 Task: Experiment with the "Reverb" effect creatively to simulate a distant spaceship engine.
Action: Mouse moved to (87, 15)
Screenshot: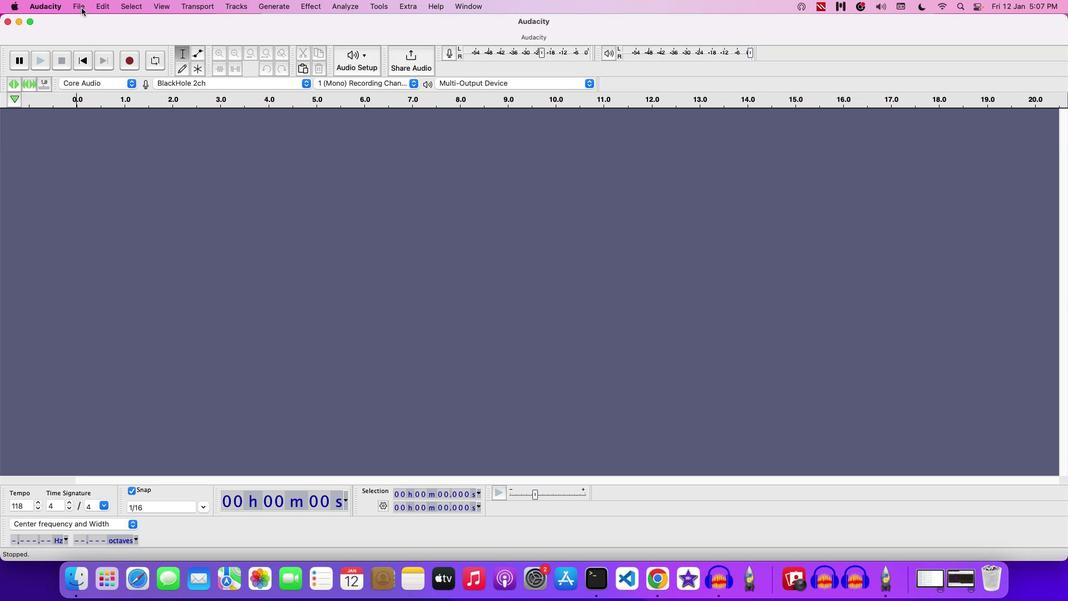
Action: Mouse pressed left at (87, 15)
Screenshot: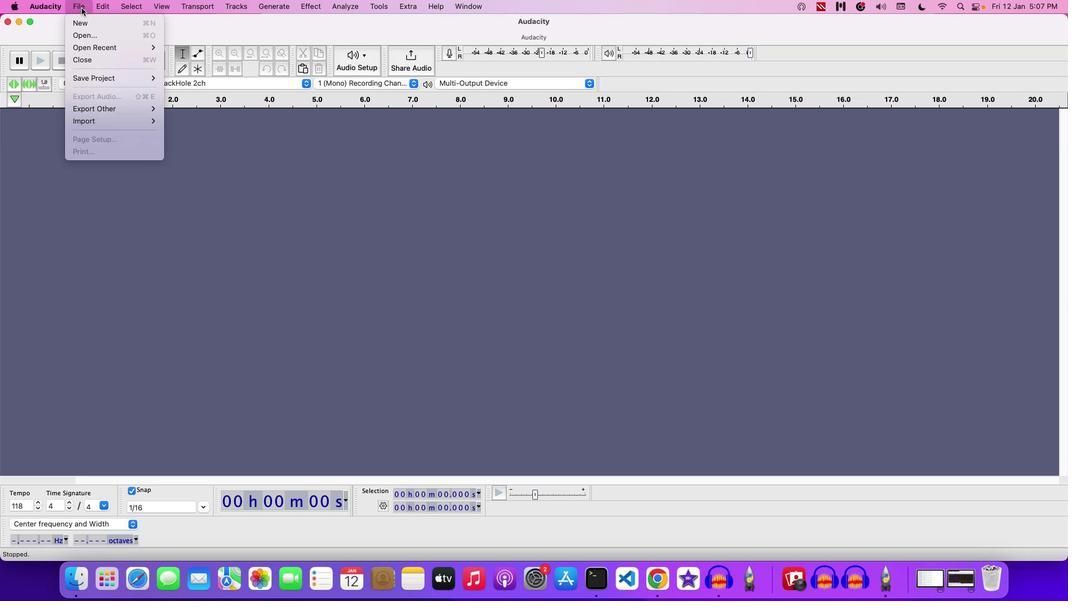 
Action: Mouse moved to (107, 45)
Screenshot: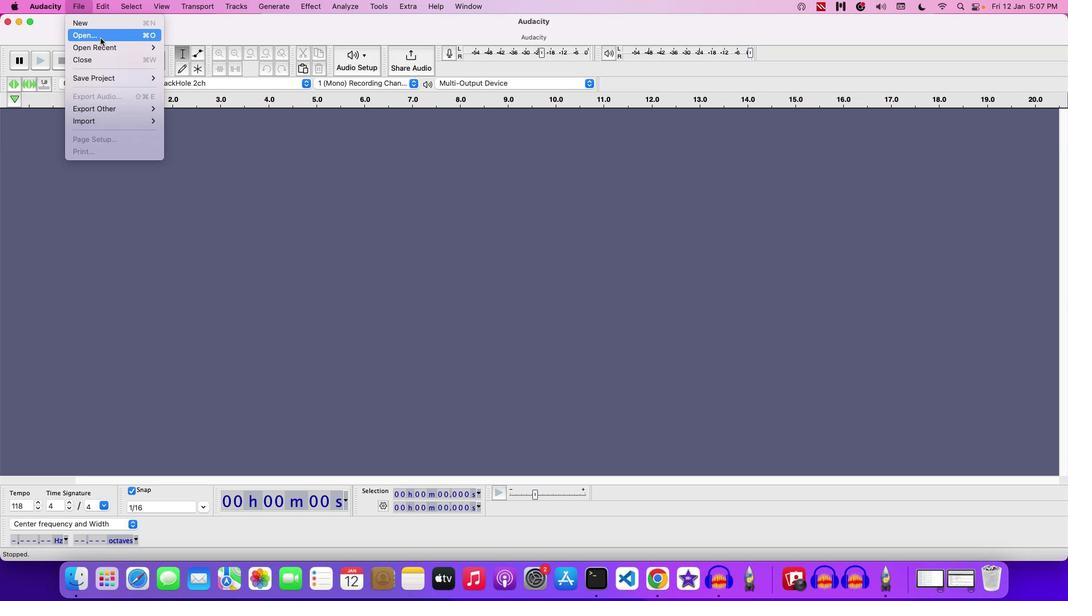 
Action: Mouse pressed left at (107, 45)
Screenshot: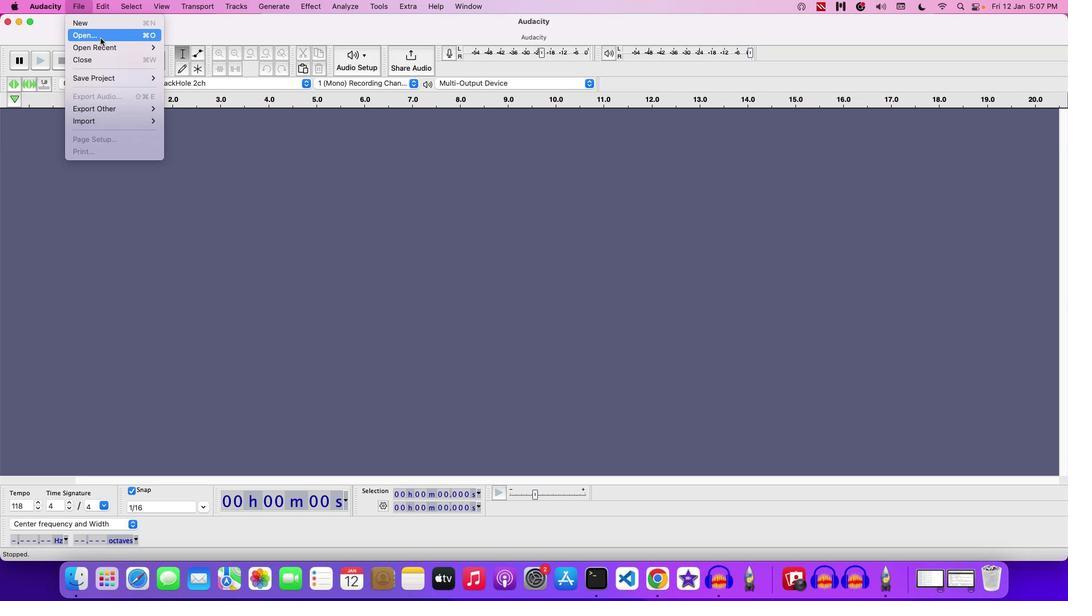 
Action: Mouse moved to (686, 323)
Screenshot: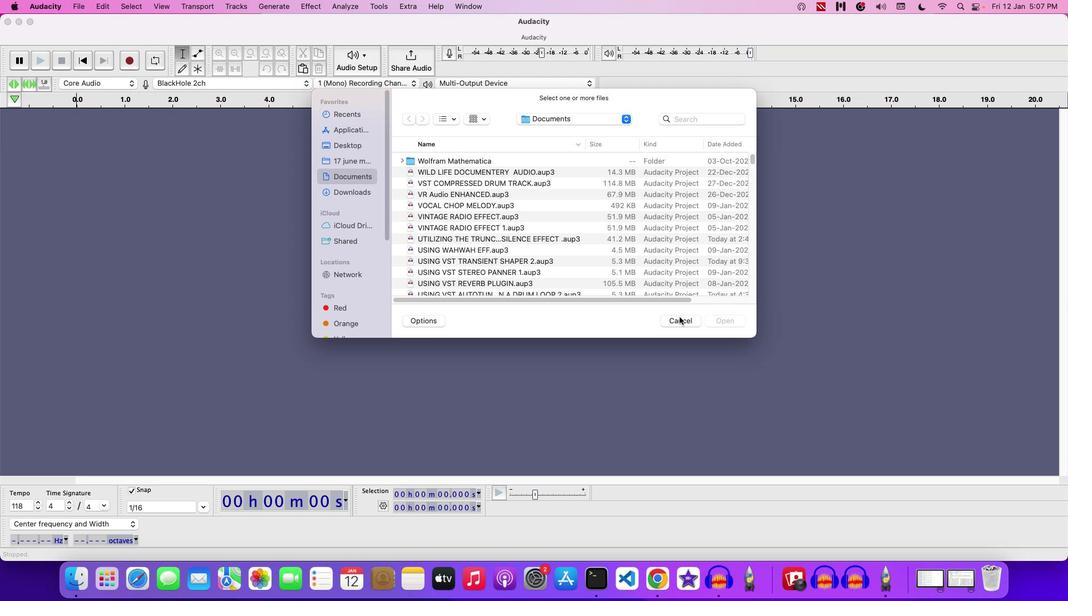 
Action: Mouse pressed left at (686, 323)
Screenshot: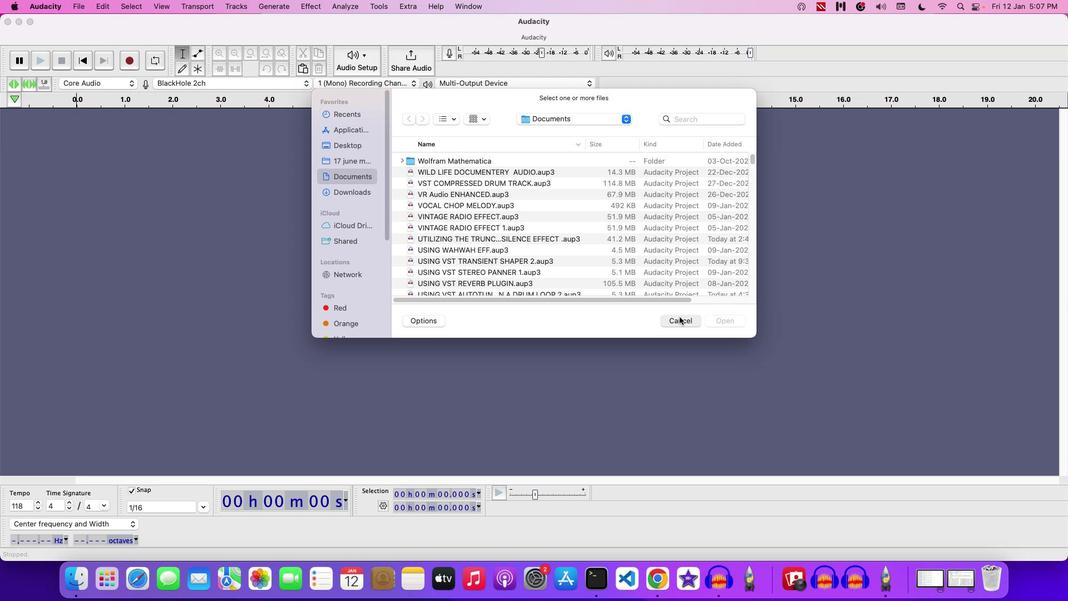 
Action: Mouse moved to (317, 12)
Screenshot: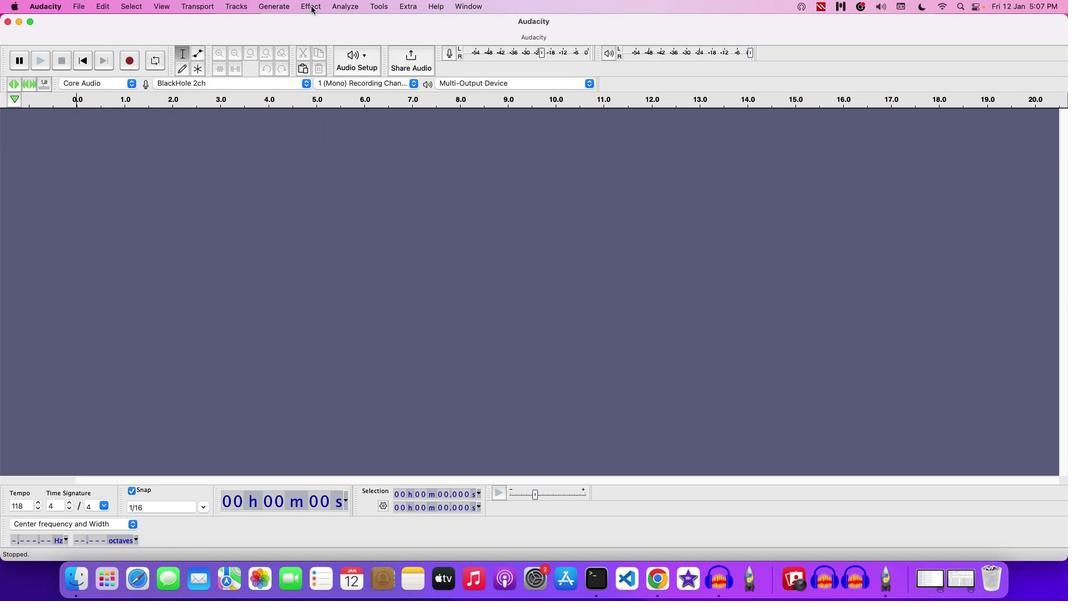 
Action: Mouse pressed left at (317, 12)
Screenshot: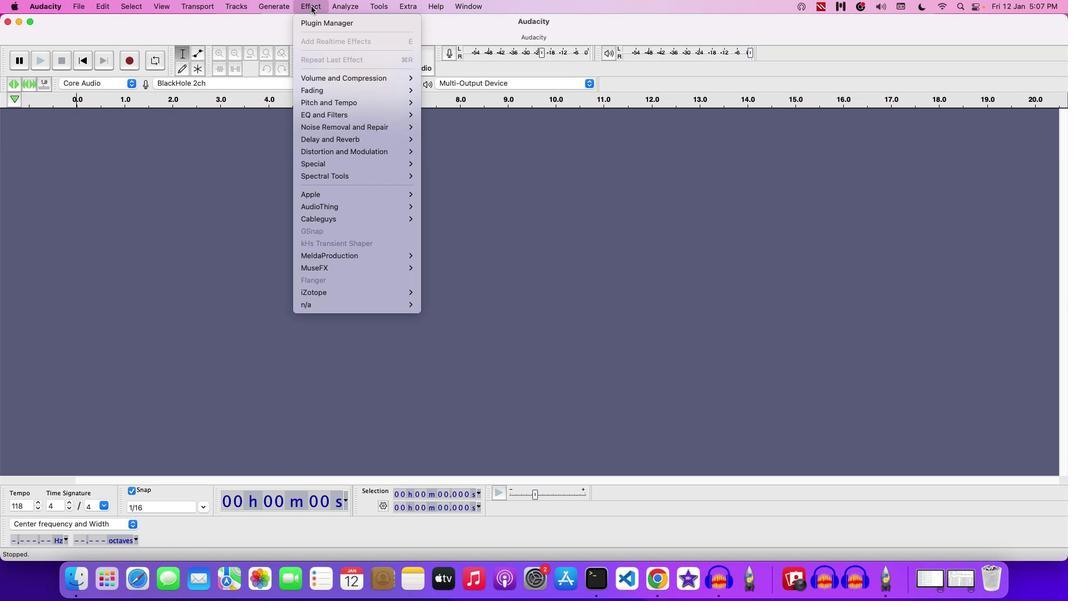 
Action: Mouse moved to (290, 75)
Screenshot: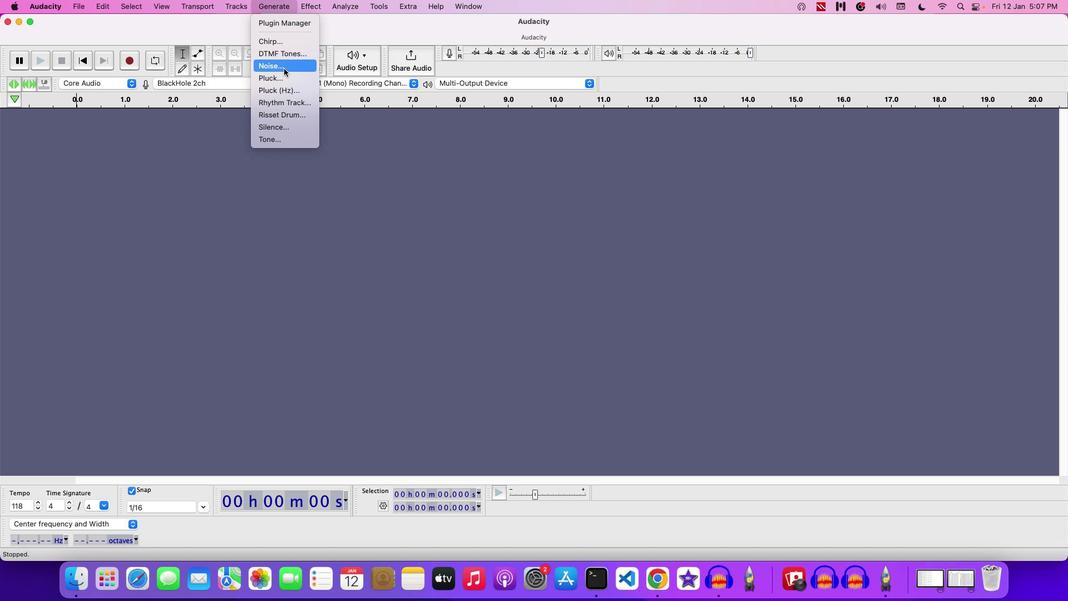 
Action: Mouse pressed left at (290, 75)
Screenshot: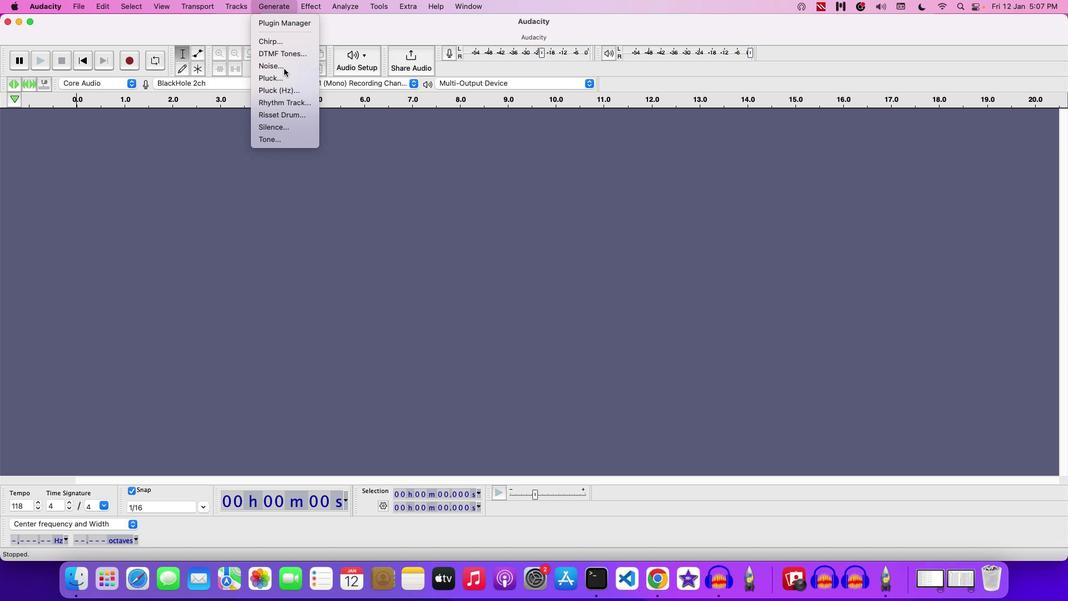 
Action: Mouse moved to (565, 292)
Screenshot: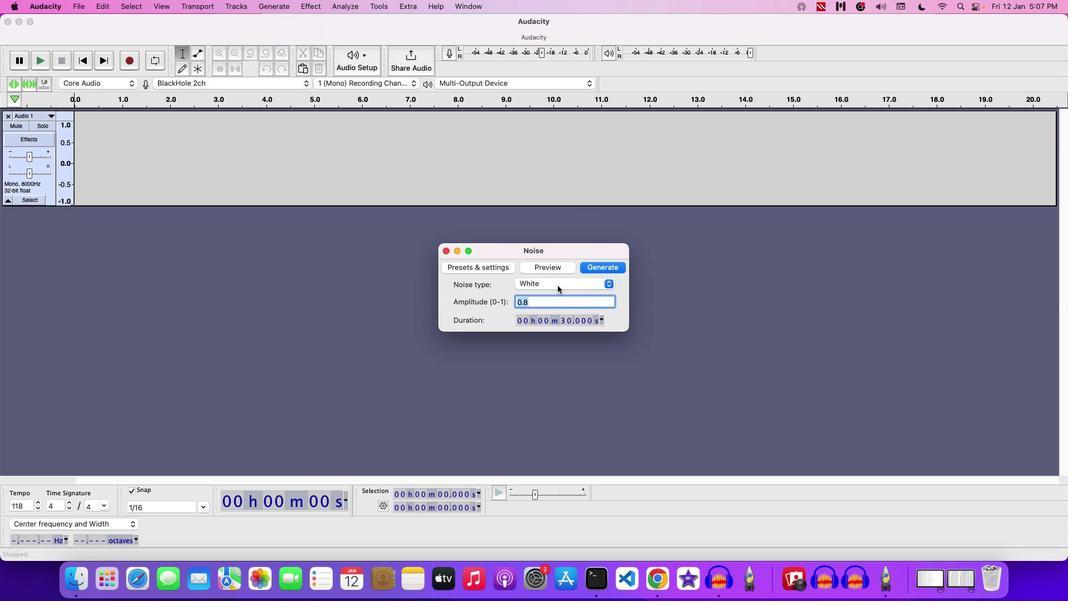 
Action: Mouse pressed left at (565, 292)
Screenshot: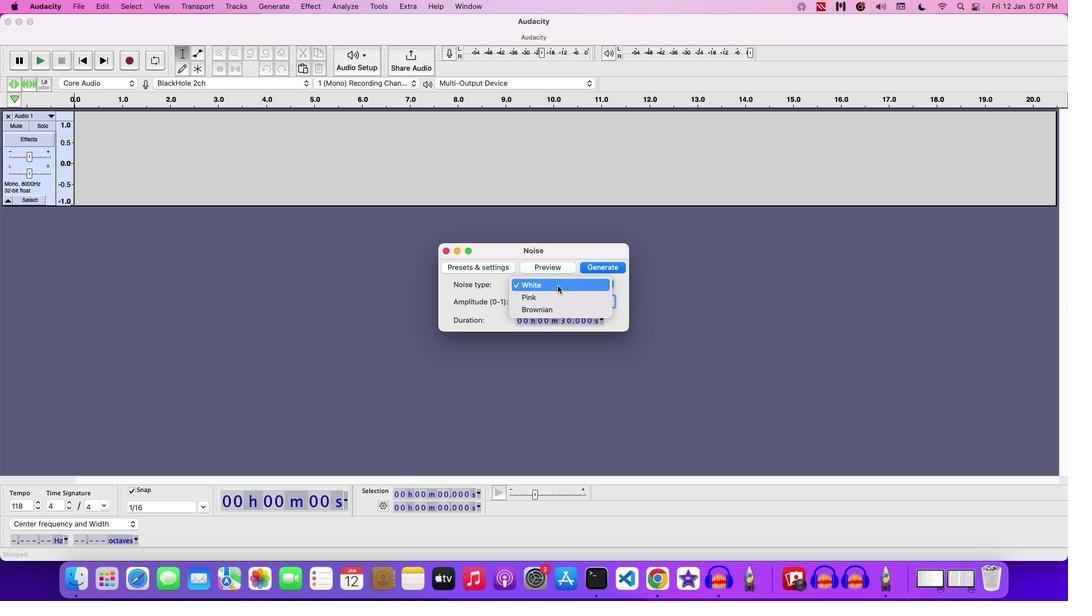 
Action: Mouse moved to (563, 313)
Screenshot: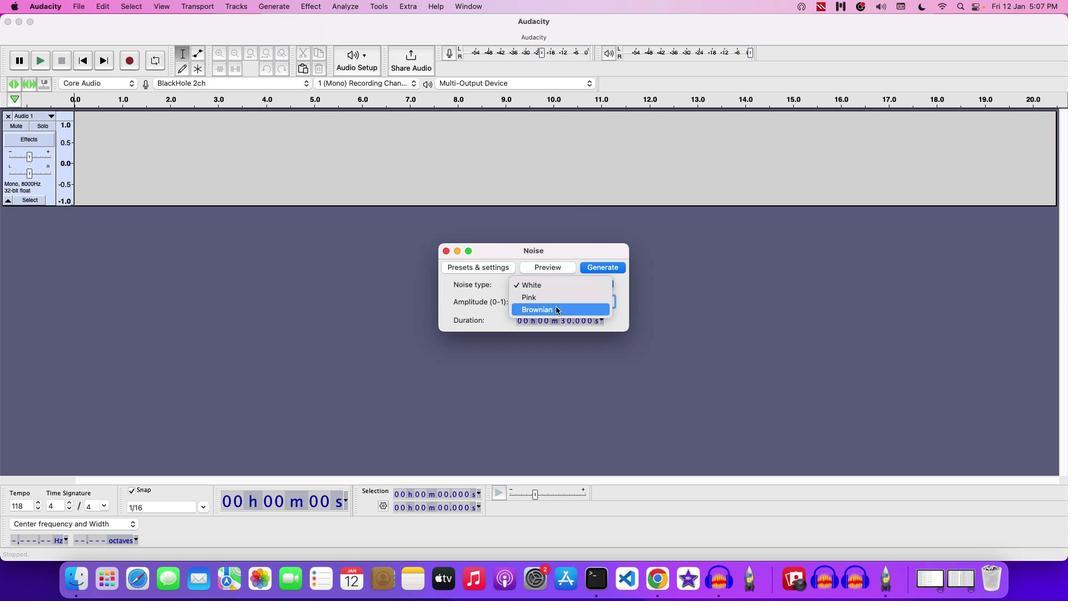
Action: Mouse pressed left at (563, 313)
Screenshot: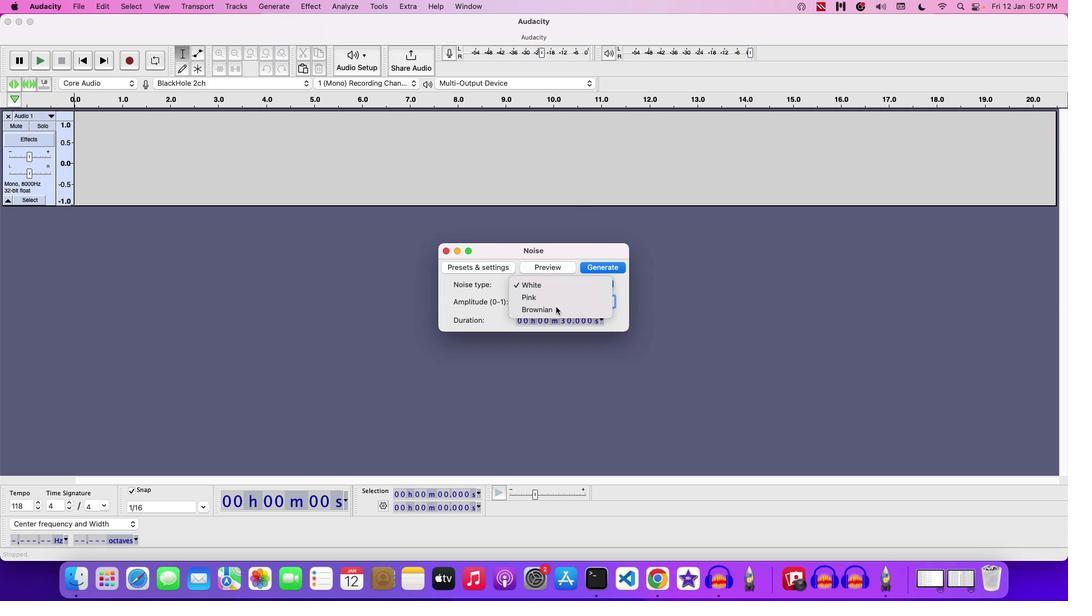 
Action: Mouse moved to (599, 276)
Screenshot: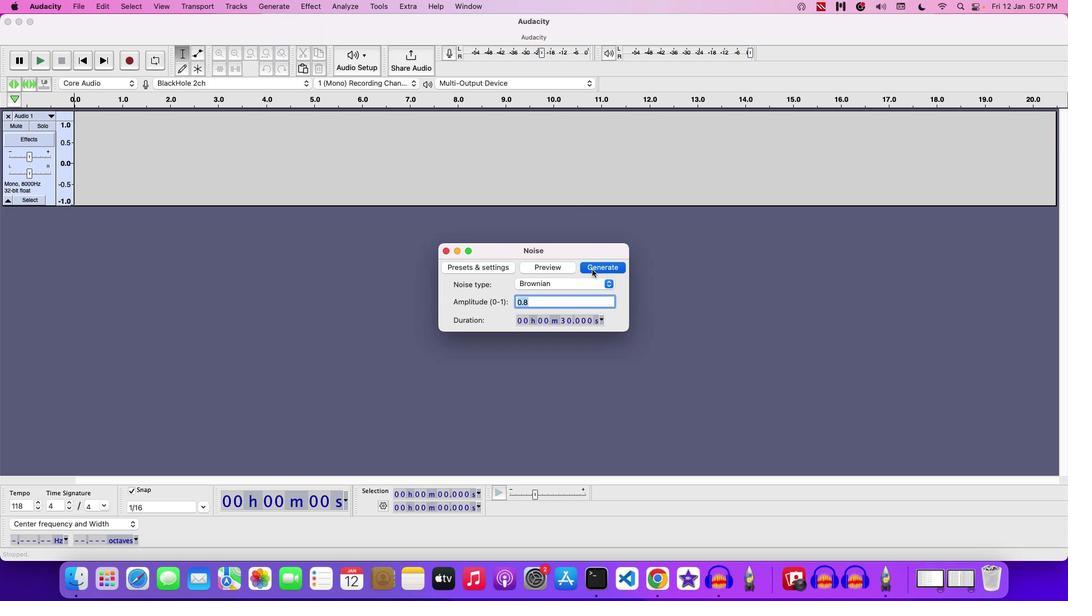 
Action: Mouse pressed left at (599, 276)
Screenshot: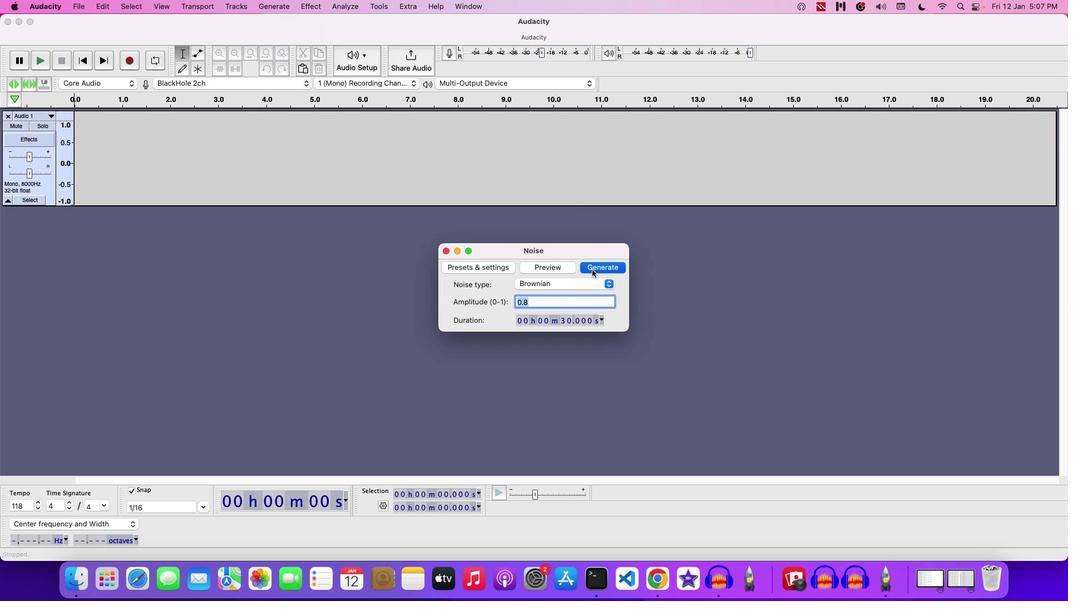 
Action: Mouse moved to (348, 252)
Screenshot: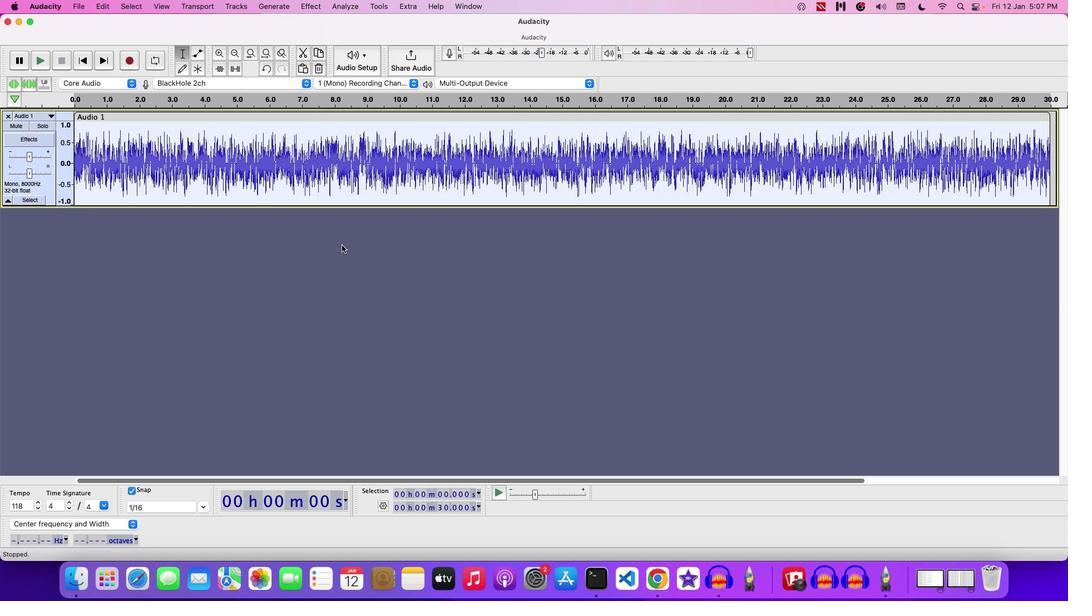
Action: Key pressed Key.space
Screenshot: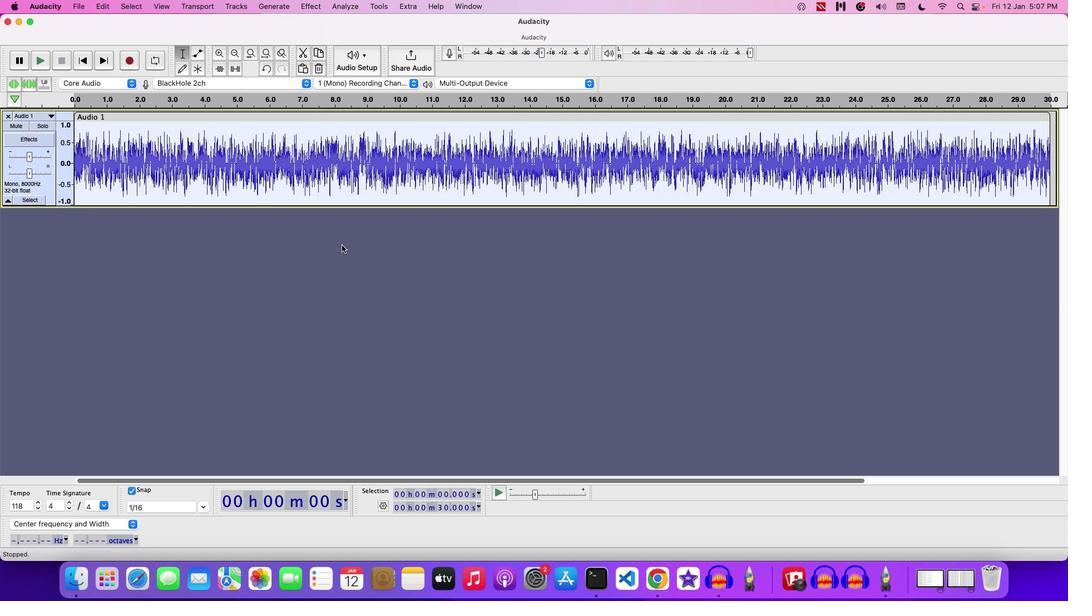 
Action: Mouse moved to (37, 163)
Screenshot: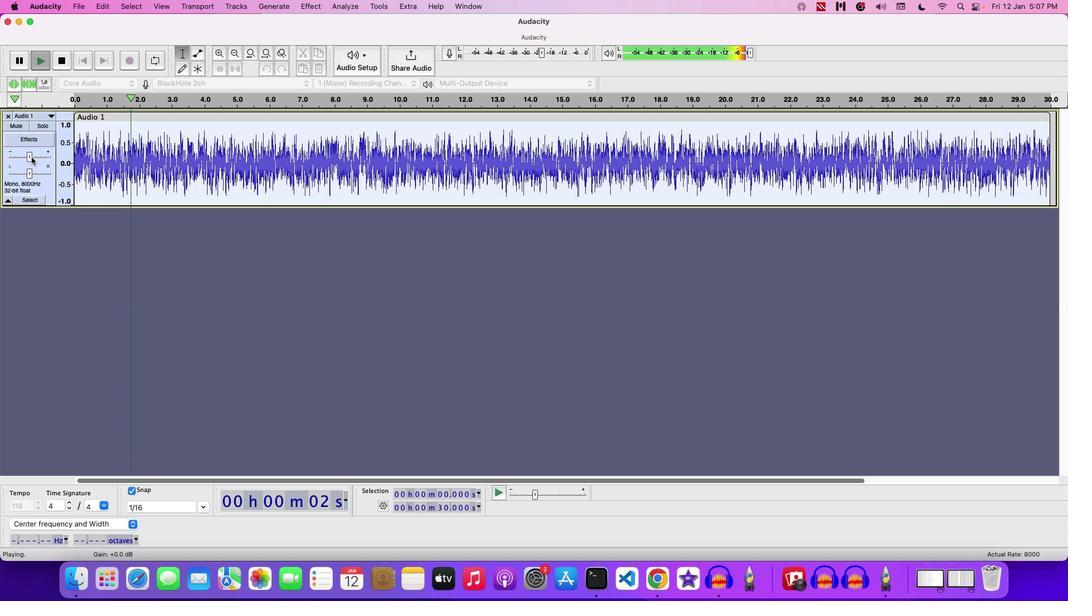 
Action: Mouse pressed left at (37, 163)
Screenshot: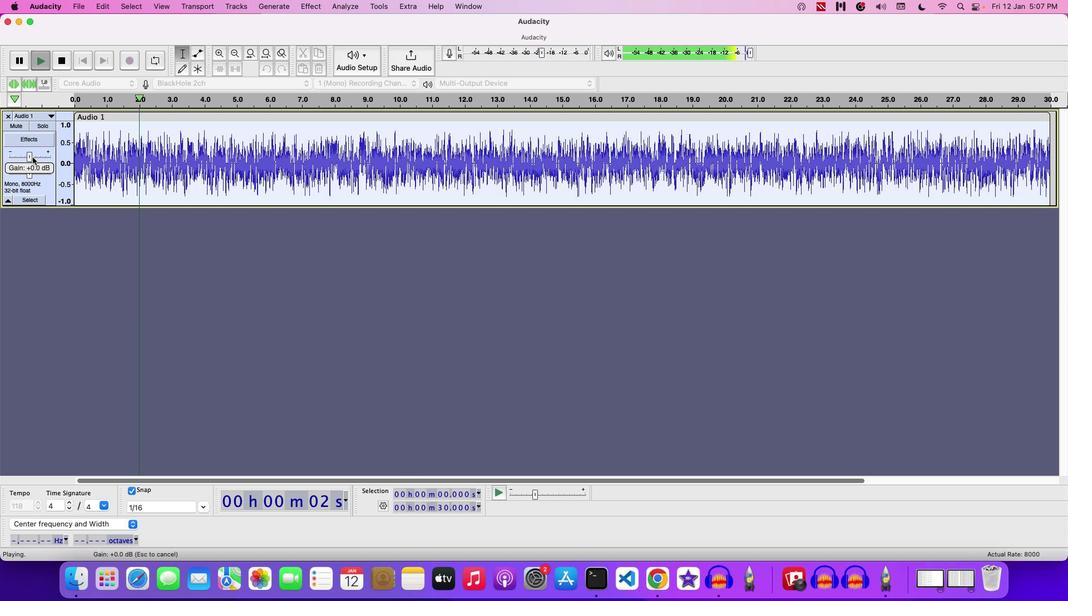 
Action: Mouse moved to (280, 165)
Screenshot: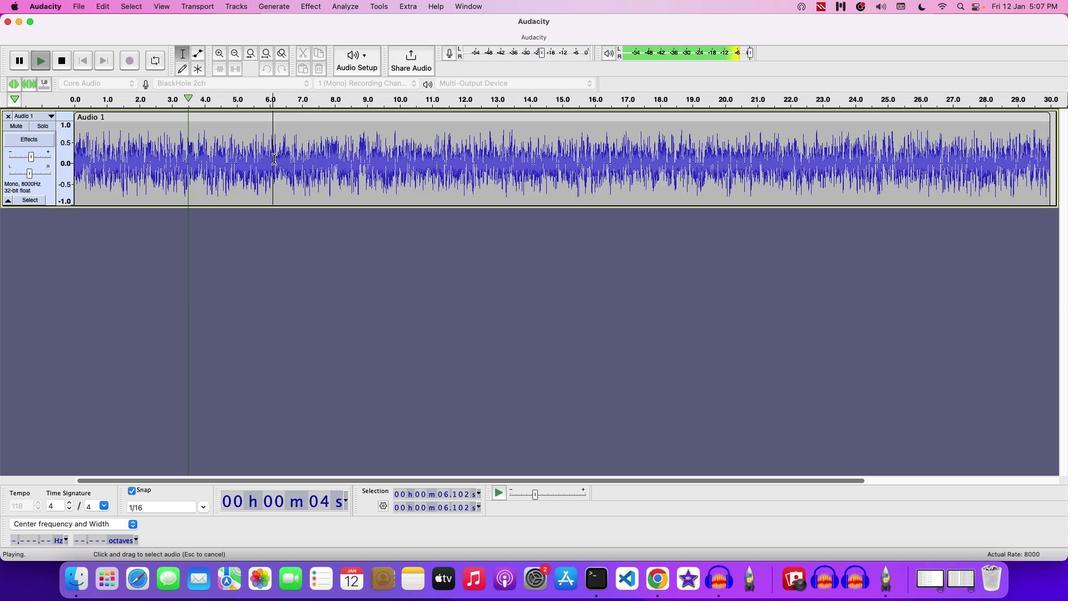 
Action: Mouse pressed left at (280, 165)
Screenshot: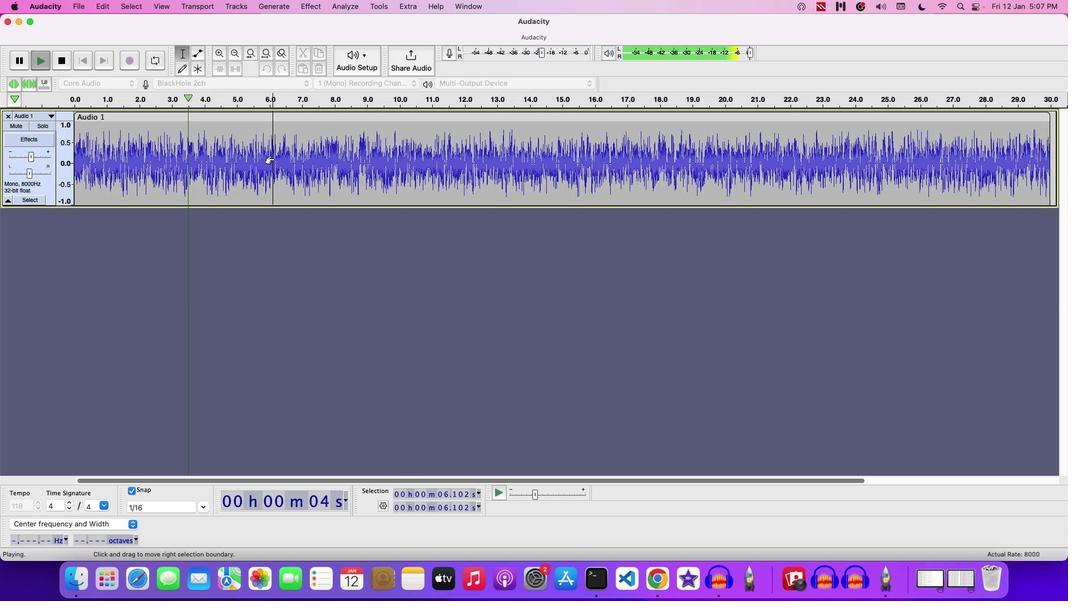 
Action: Mouse pressed left at (280, 165)
Screenshot: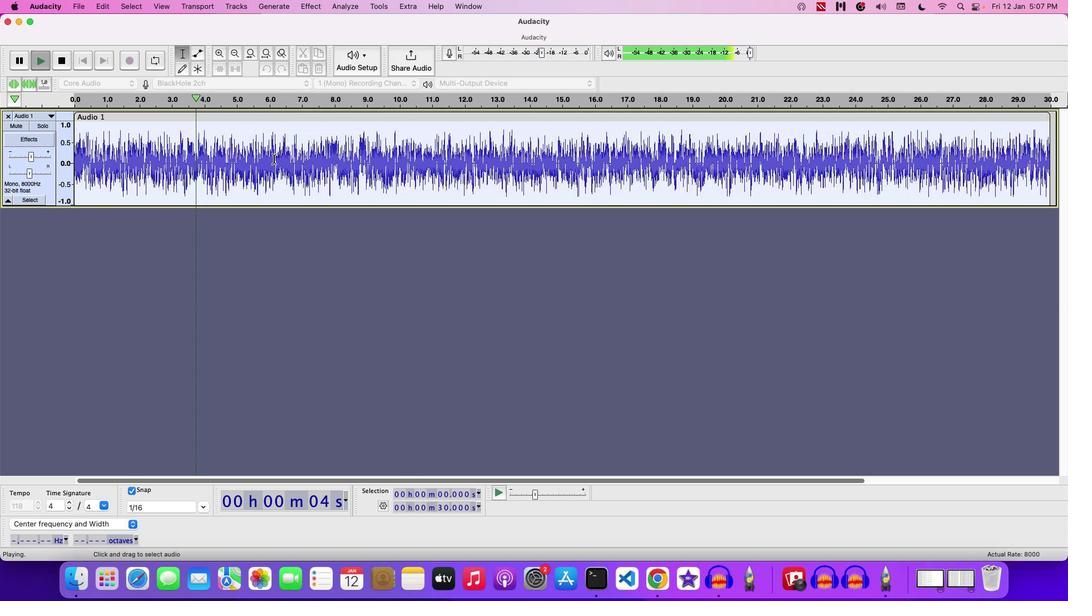 
Action: Mouse moved to (355, 15)
Screenshot: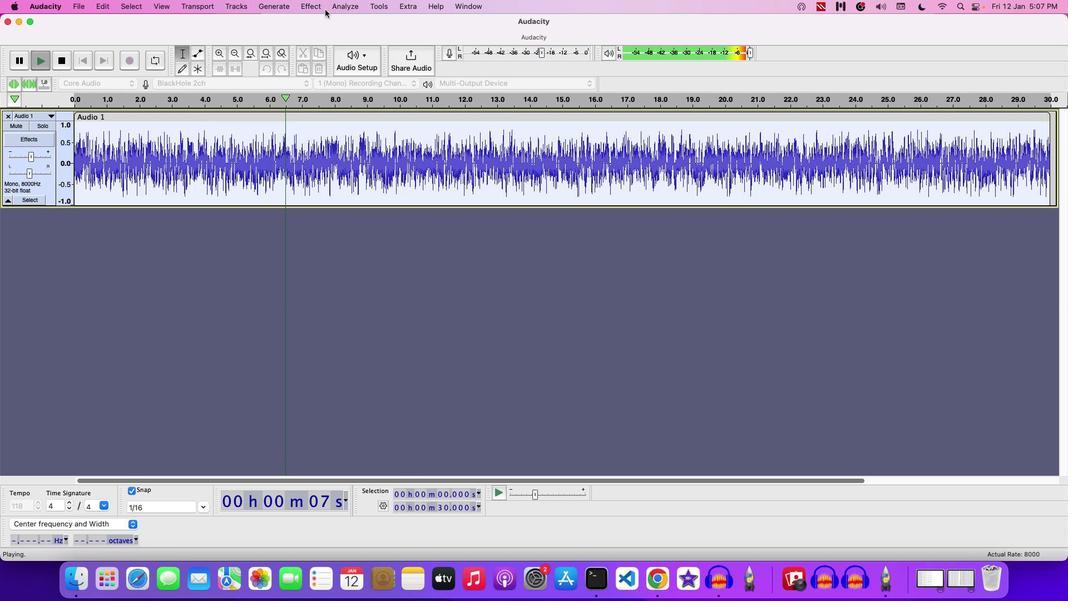 
Action: Key pressed Key.space
Screenshot: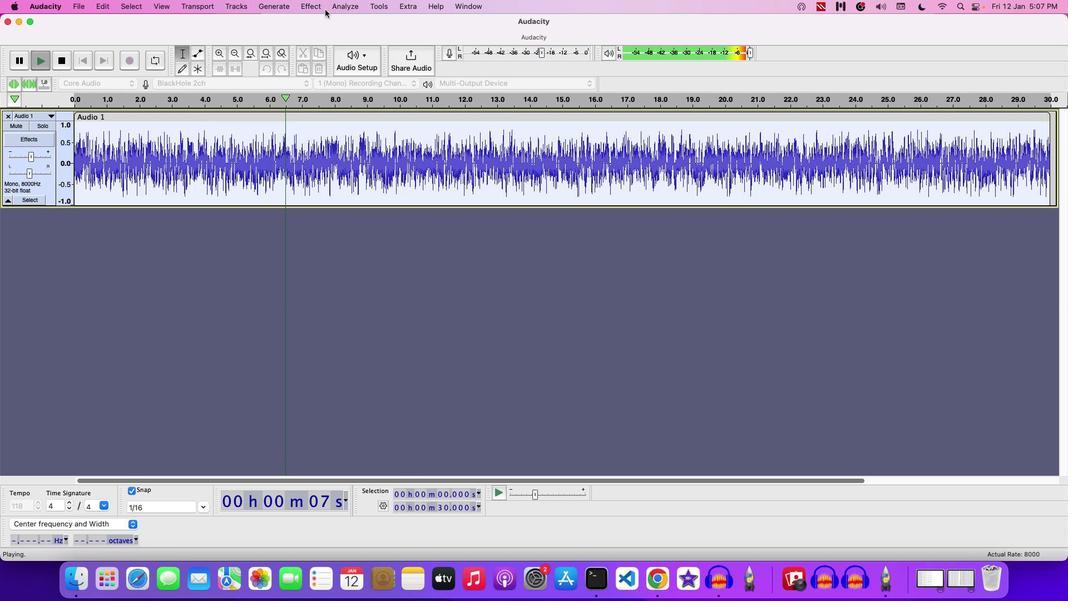 
Action: Mouse moved to (321, 14)
Screenshot: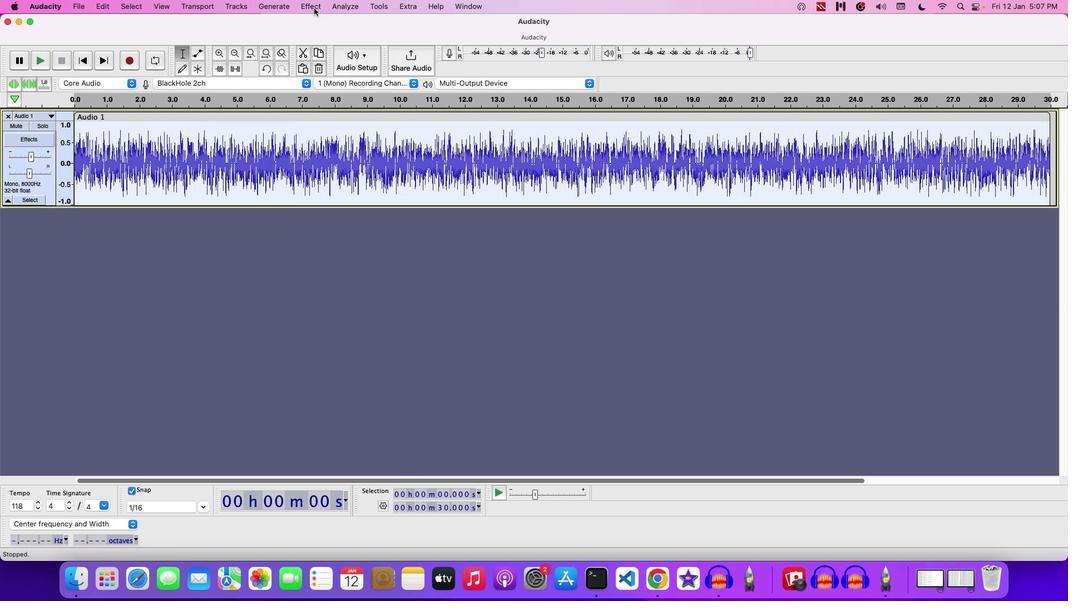 
Action: Mouse pressed left at (321, 14)
Screenshot: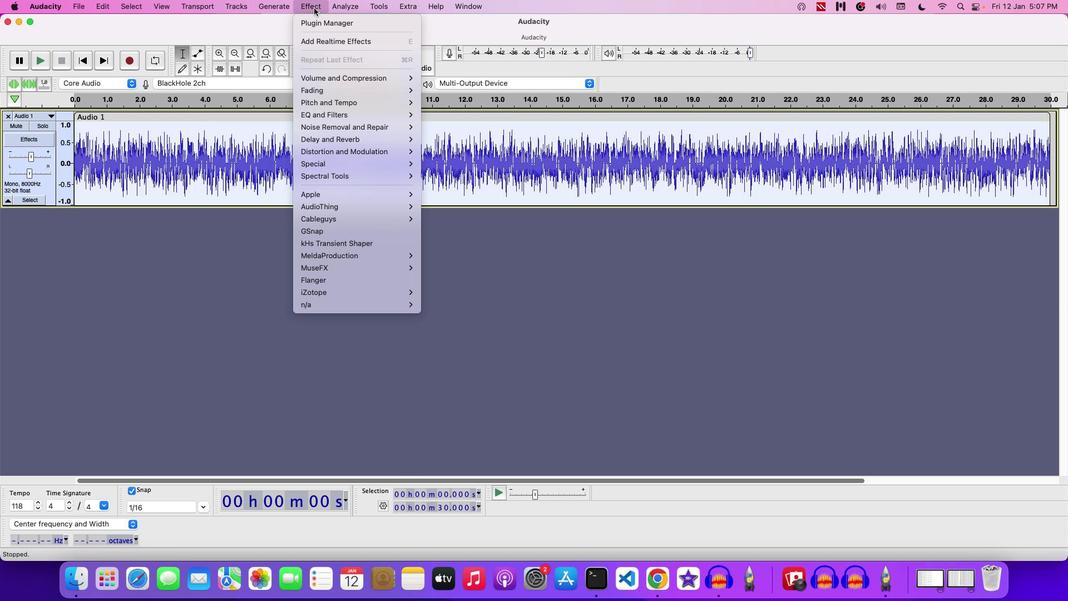 
Action: Mouse moved to (447, 356)
Screenshot: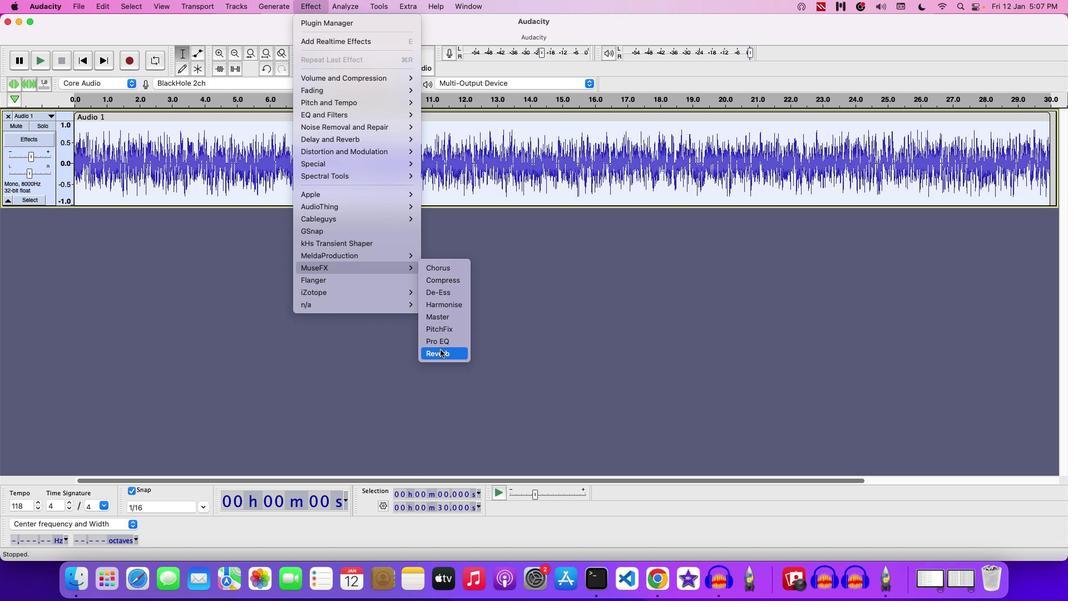 
Action: Mouse pressed left at (447, 356)
Screenshot: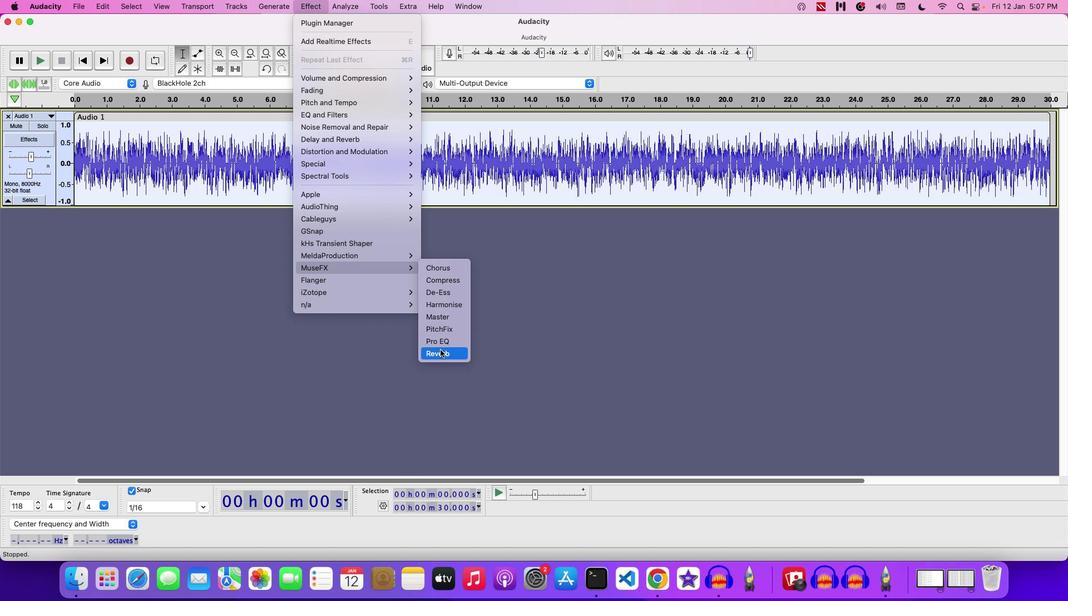 
Action: Mouse moved to (548, 293)
Screenshot: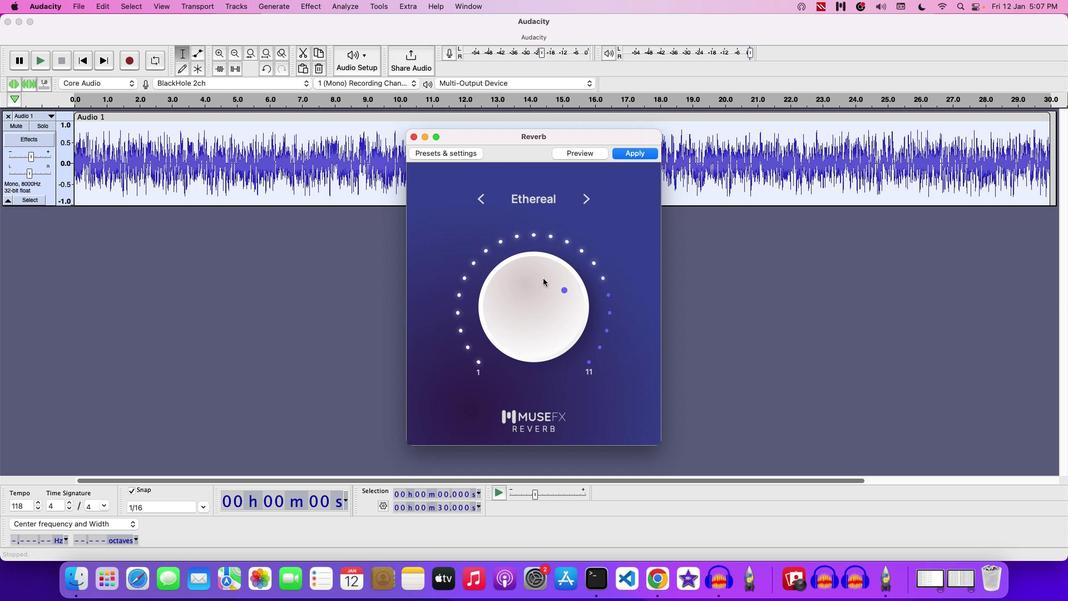 
Action: Mouse pressed left at (548, 293)
Screenshot: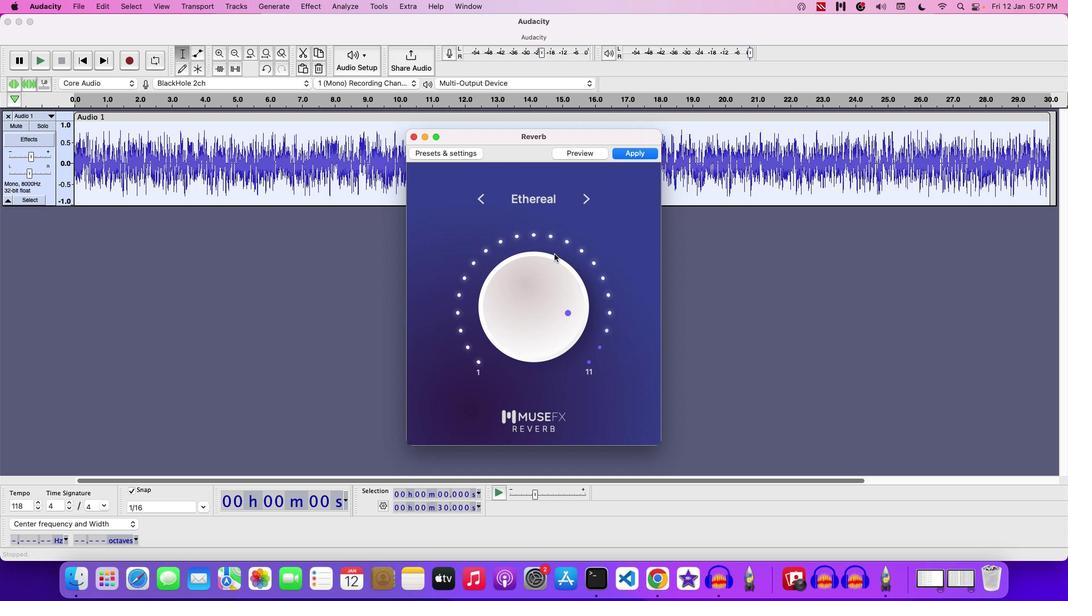 
Action: Mouse moved to (639, 151)
Screenshot: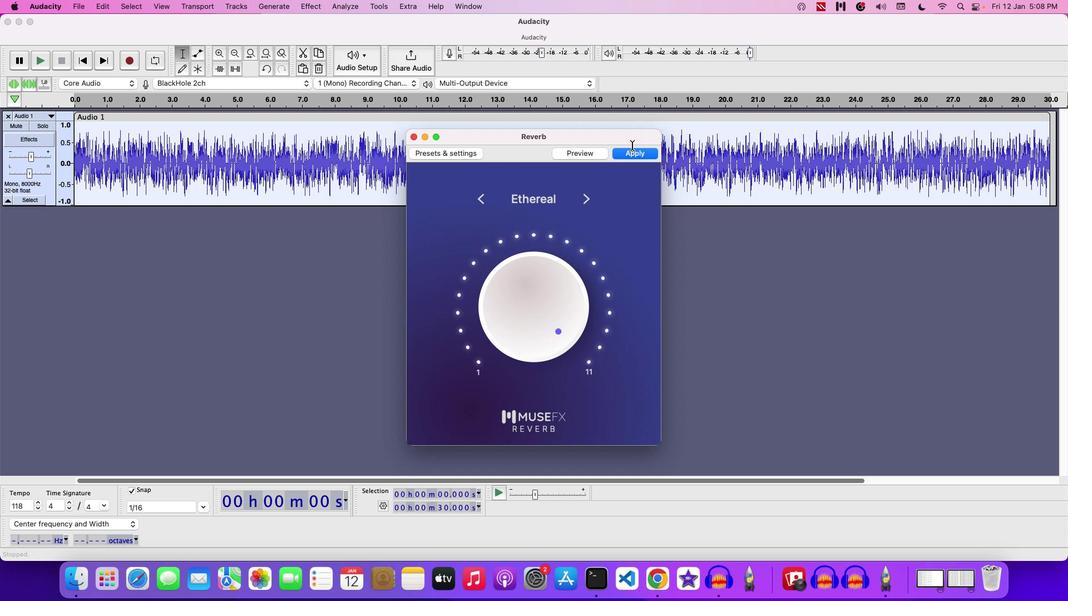 
Action: Mouse pressed left at (639, 151)
Screenshot: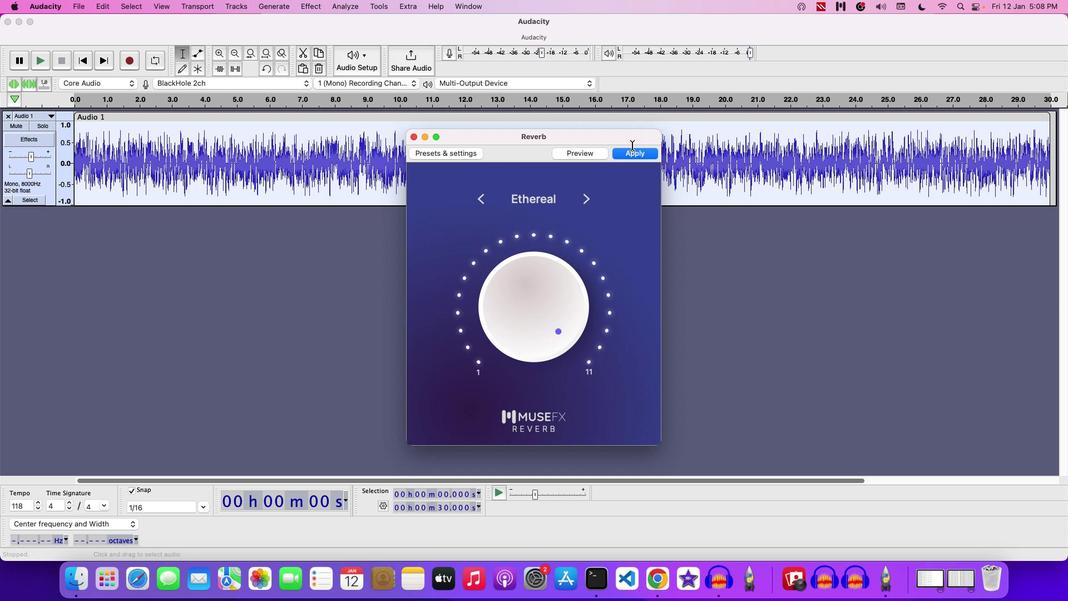 
Action: Mouse moved to (635, 156)
Screenshot: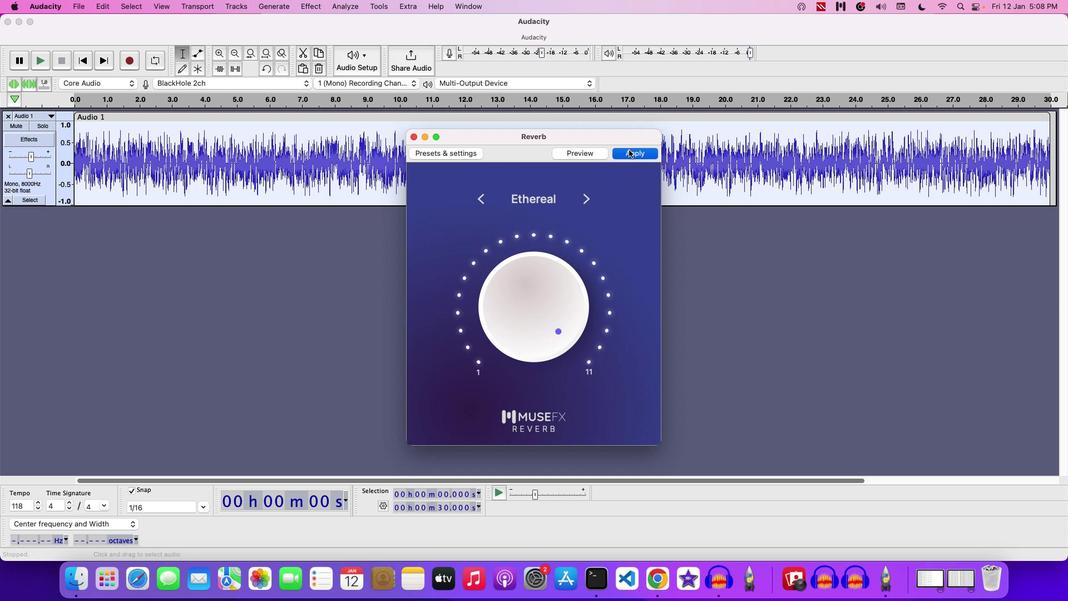 
Action: Mouse pressed left at (635, 156)
Screenshot: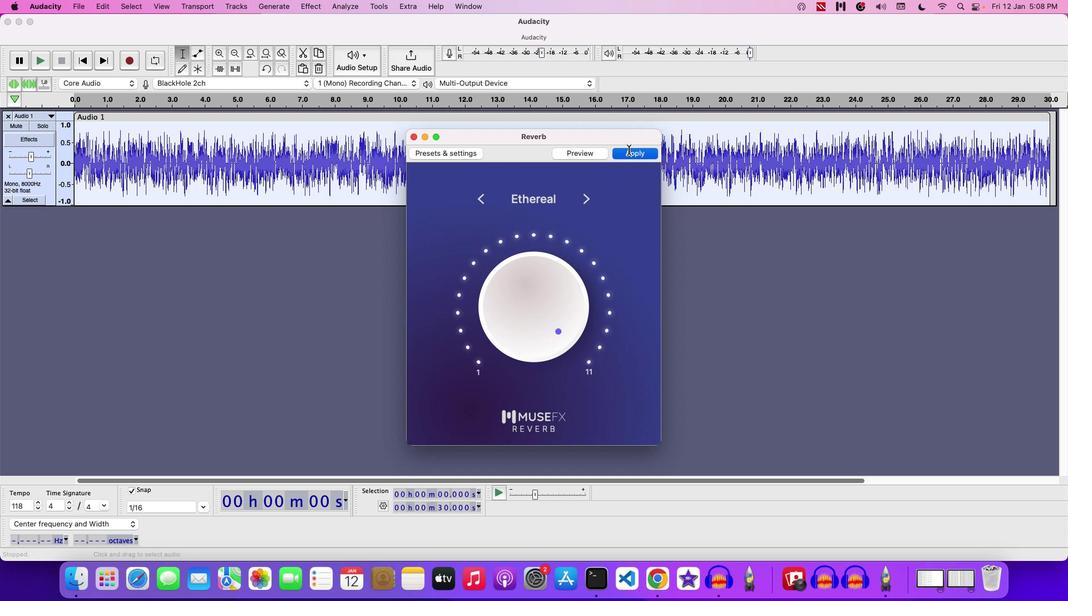 
Action: Mouse moved to (240, 167)
Screenshot: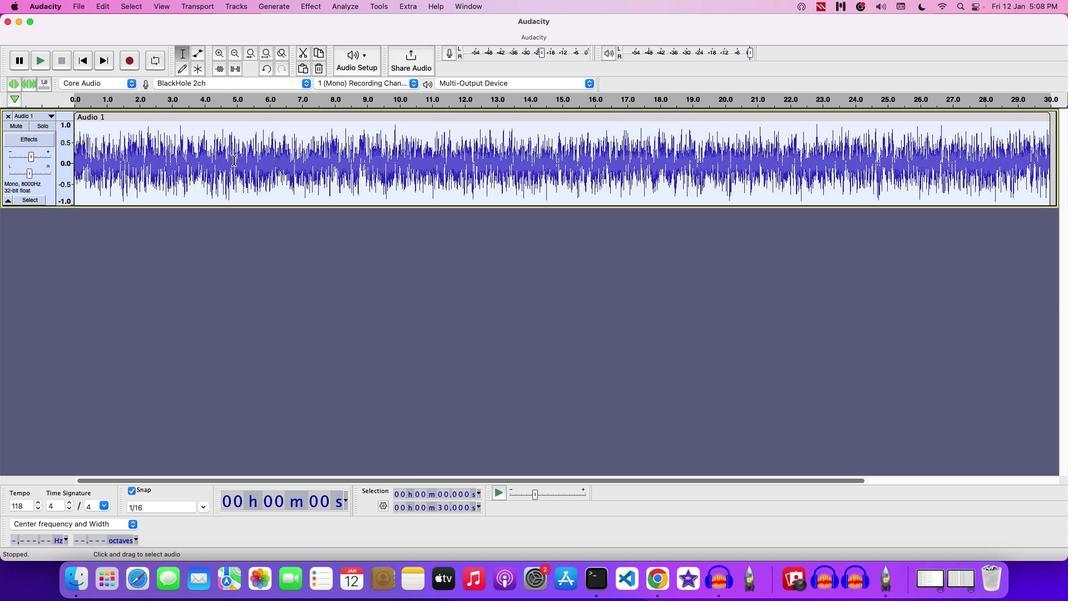 
Action: Key pressed Key.space
Screenshot: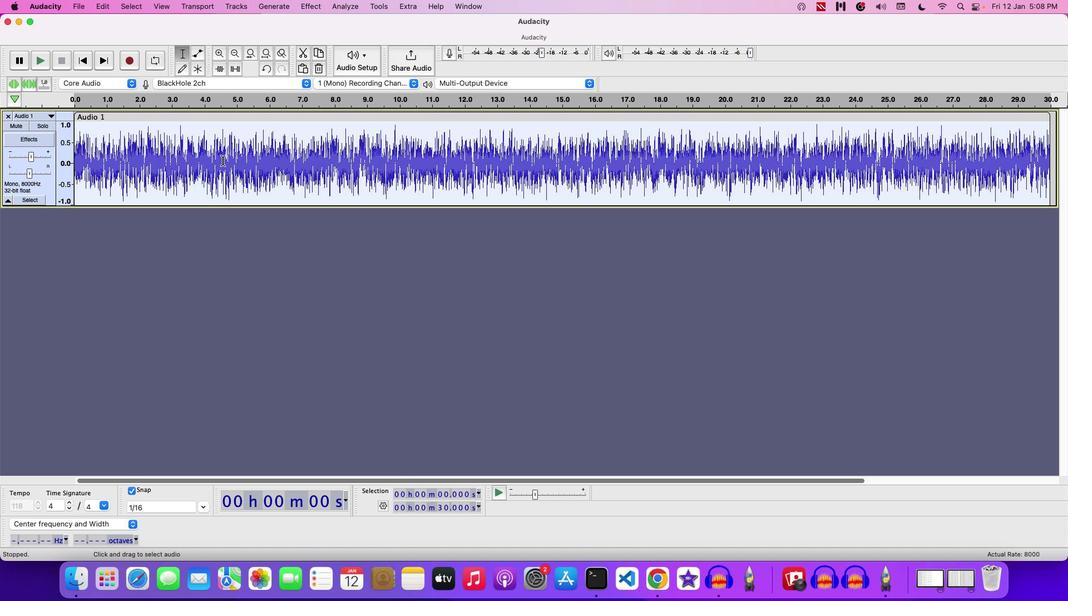 
Action: Mouse moved to (312, 13)
Screenshot: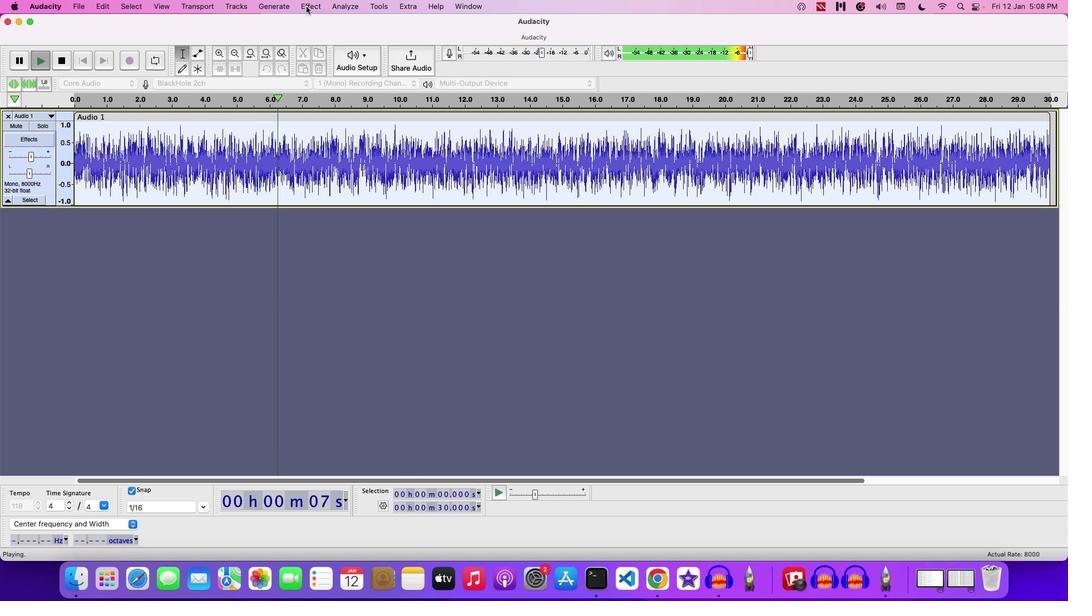 
Action: Key pressed Key.space
Screenshot: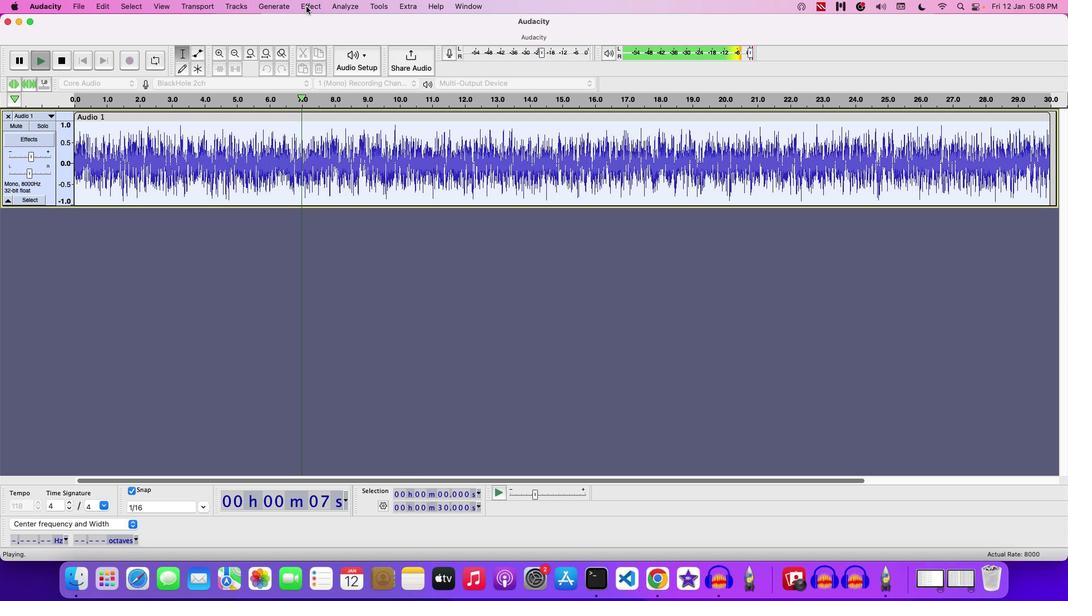 
Action: Mouse pressed left at (312, 13)
Screenshot: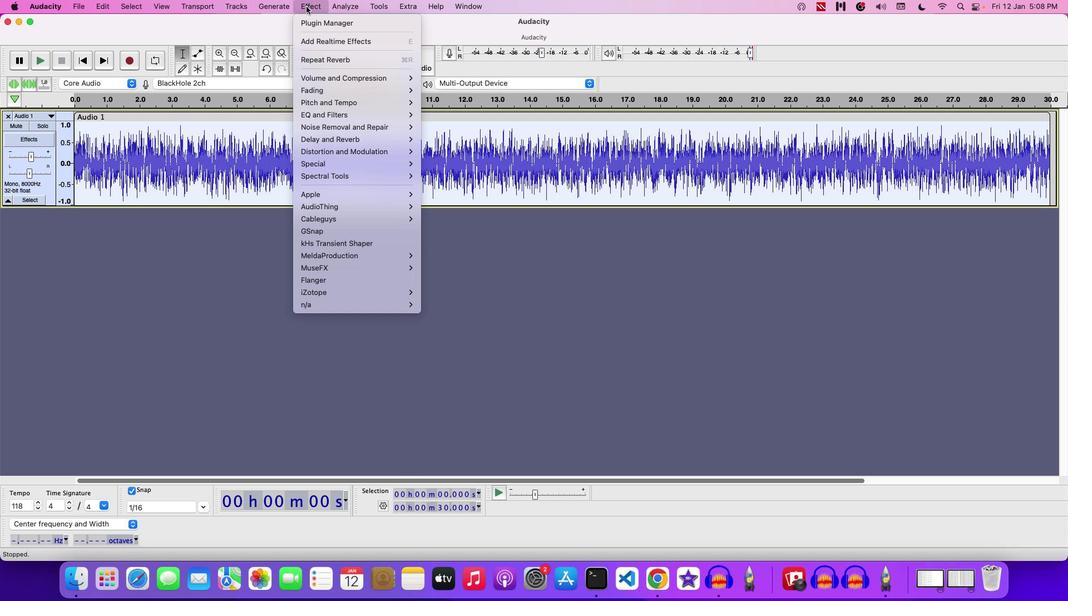 
Action: Mouse moved to (479, 418)
Screenshot: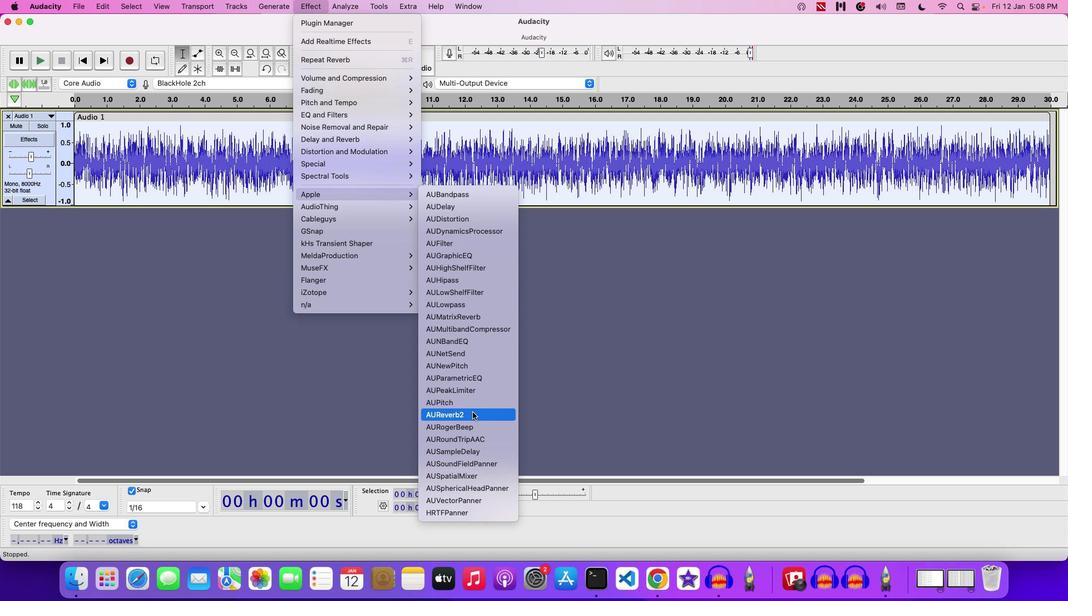 
Action: Mouse pressed left at (479, 418)
Screenshot: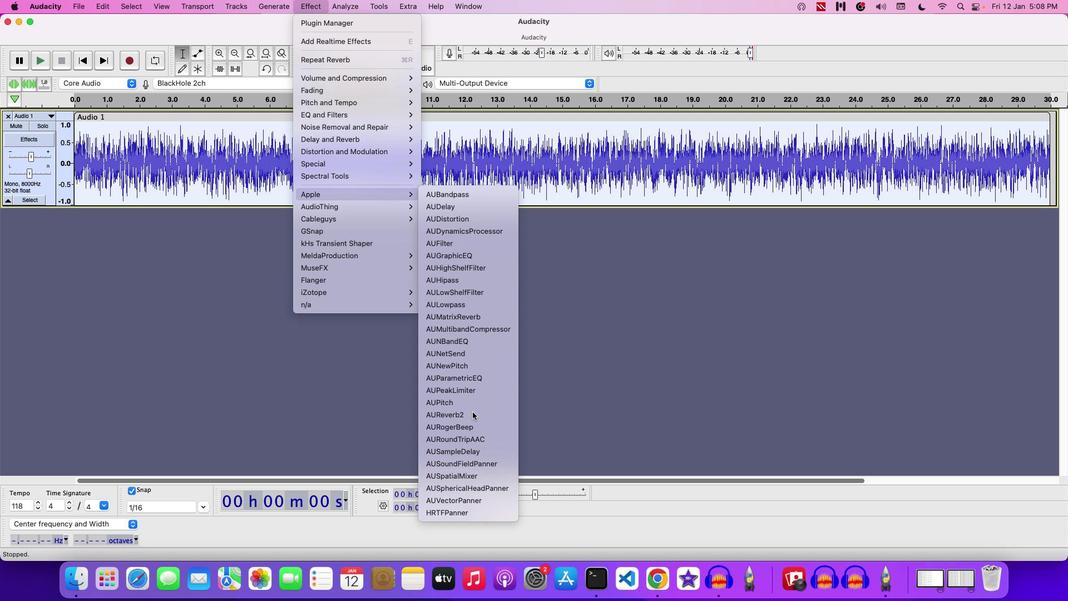 
Action: Mouse moved to (606, 254)
Screenshot: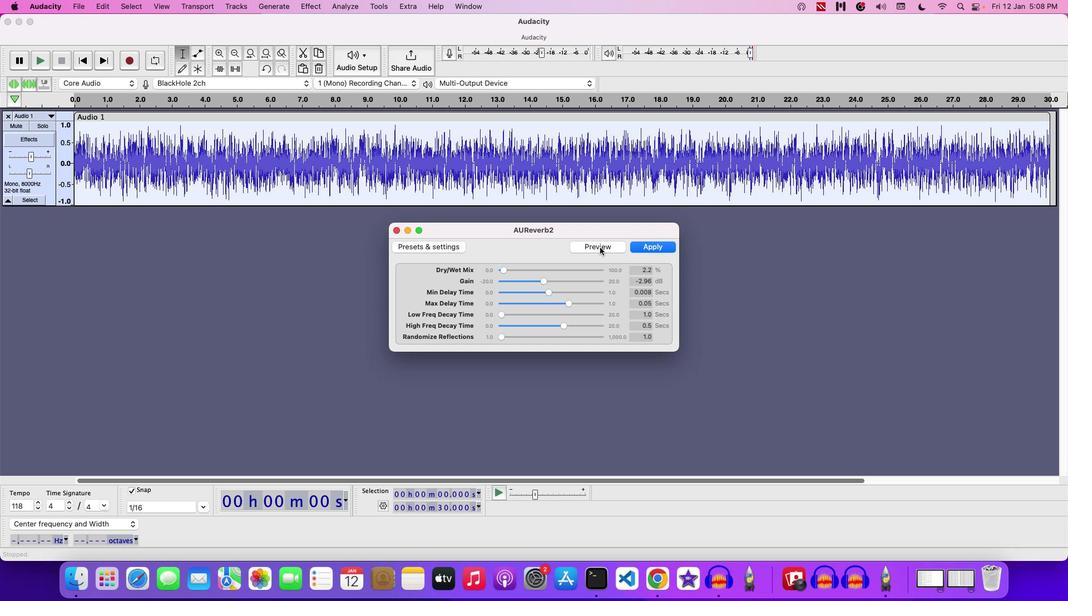 
Action: Mouse pressed left at (606, 254)
Screenshot: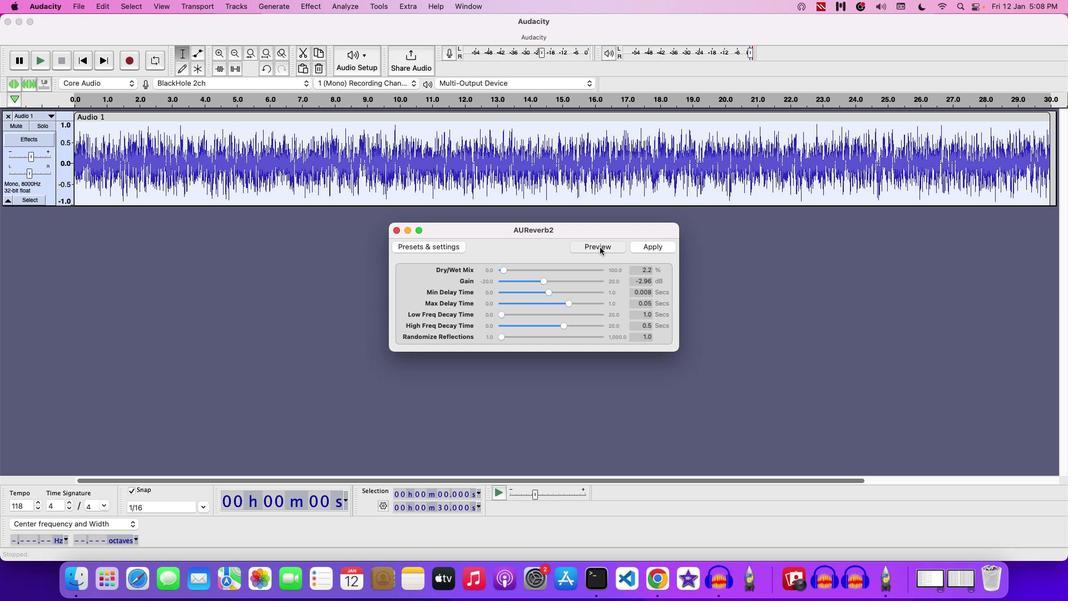 
Action: Mouse moved to (560, 335)
Screenshot: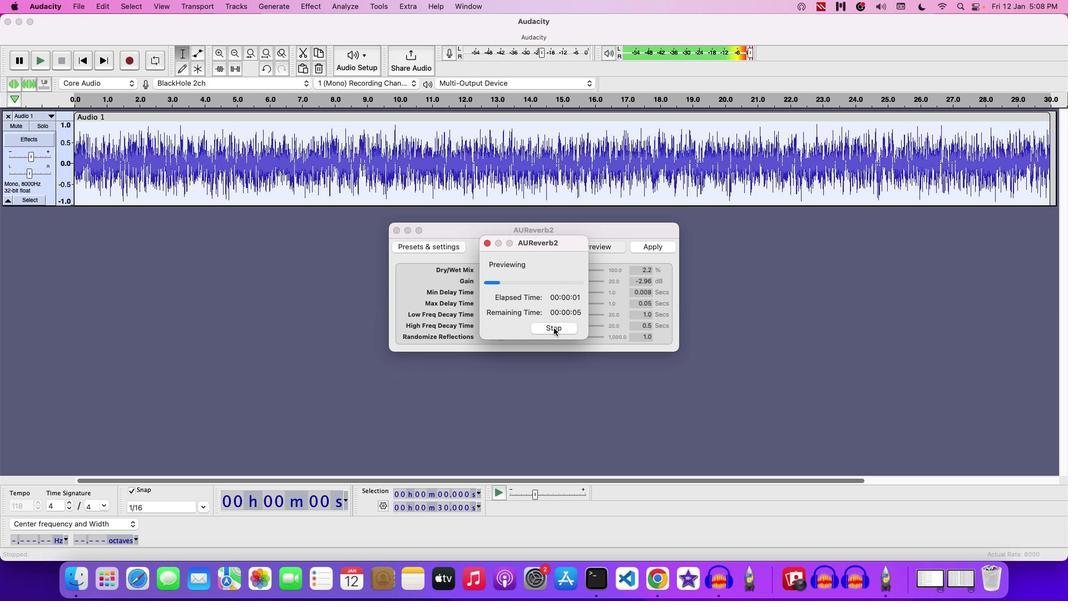 
Action: Mouse pressed left at (560, 335)
Screenshot: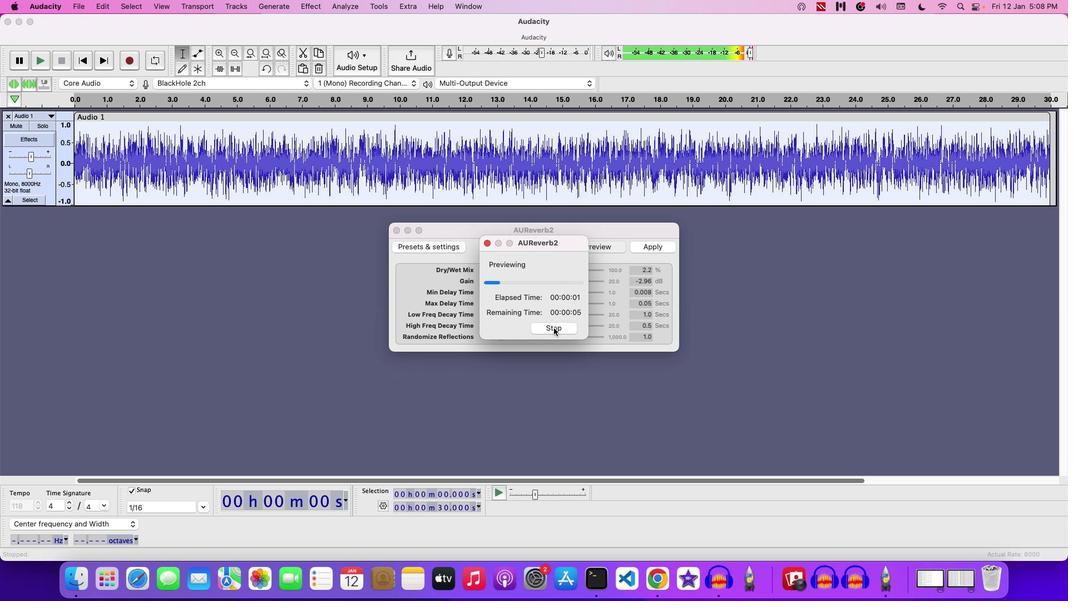 
Action: Mouse moved to (575, 332)
Screenshot: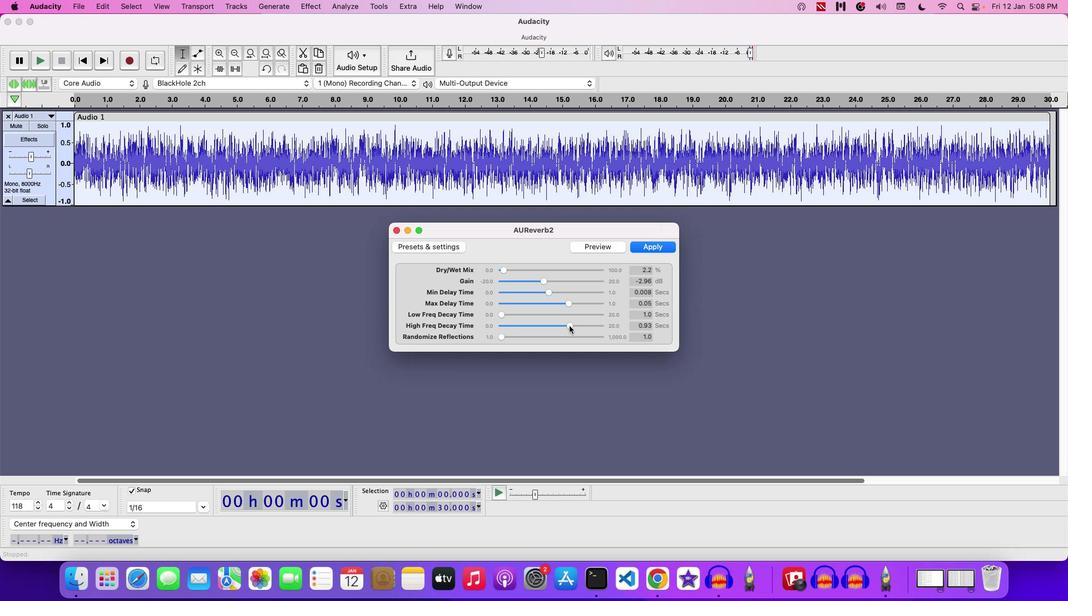 
Action: Mouse pressed left at (575, 332)
Screenshot: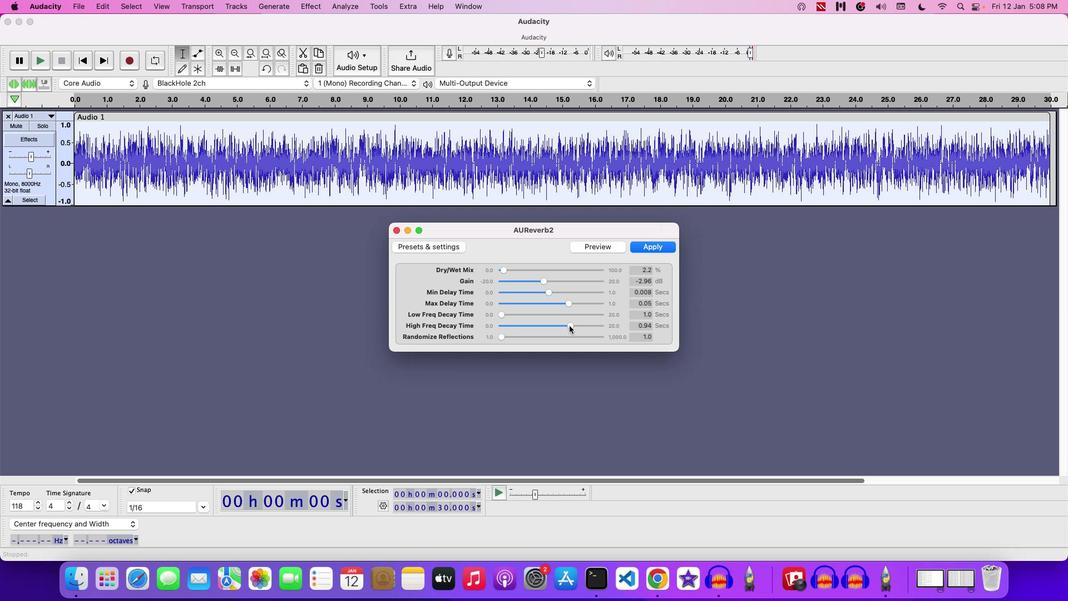 
Action: Mouse moved to (659, 253)
Screenshot: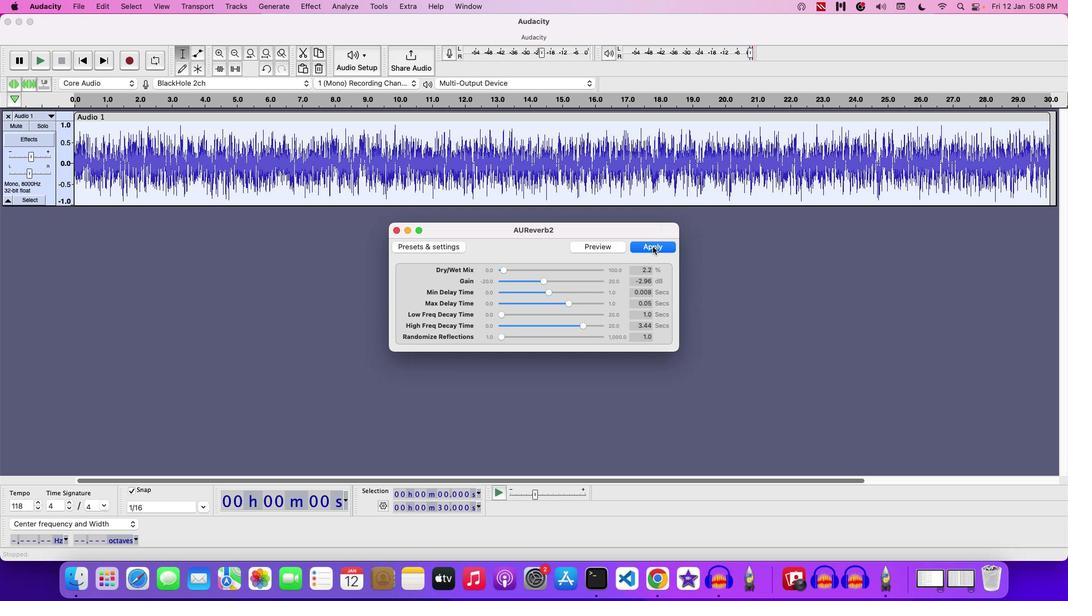
Action: Mouse pressed left at (659, 253)
Screenshot: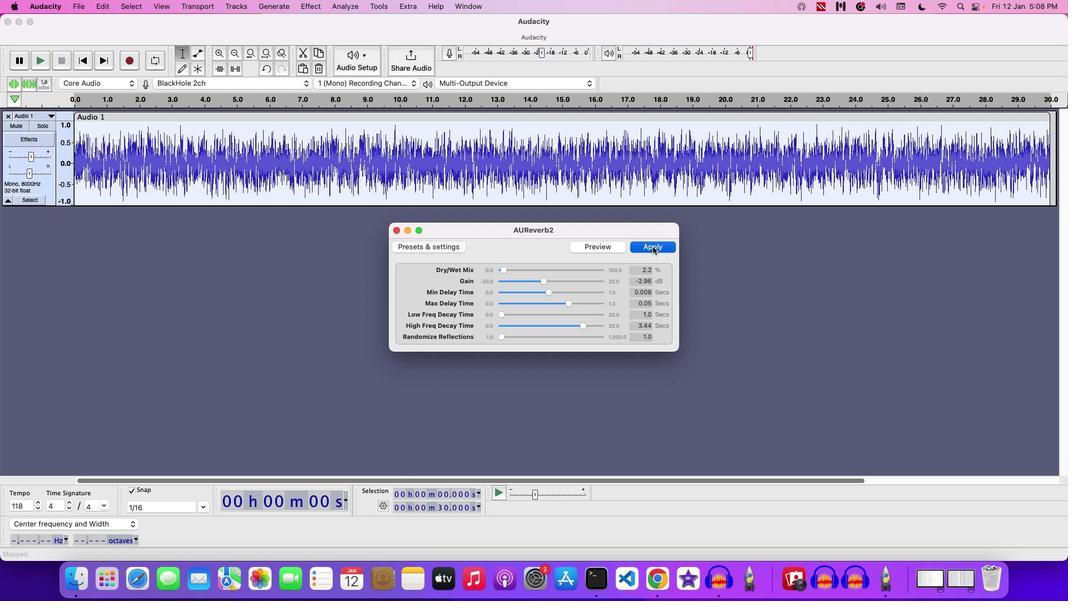 
Action: Mouse moved to (253, 203)
Screenshot: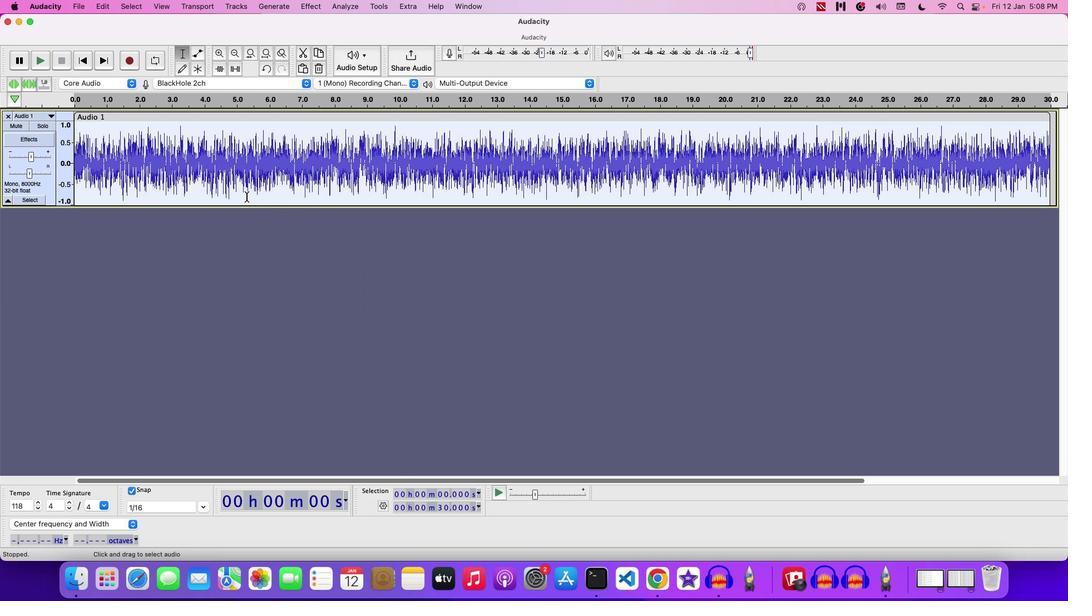 
Action: Key pressed Key.space
Screenshot: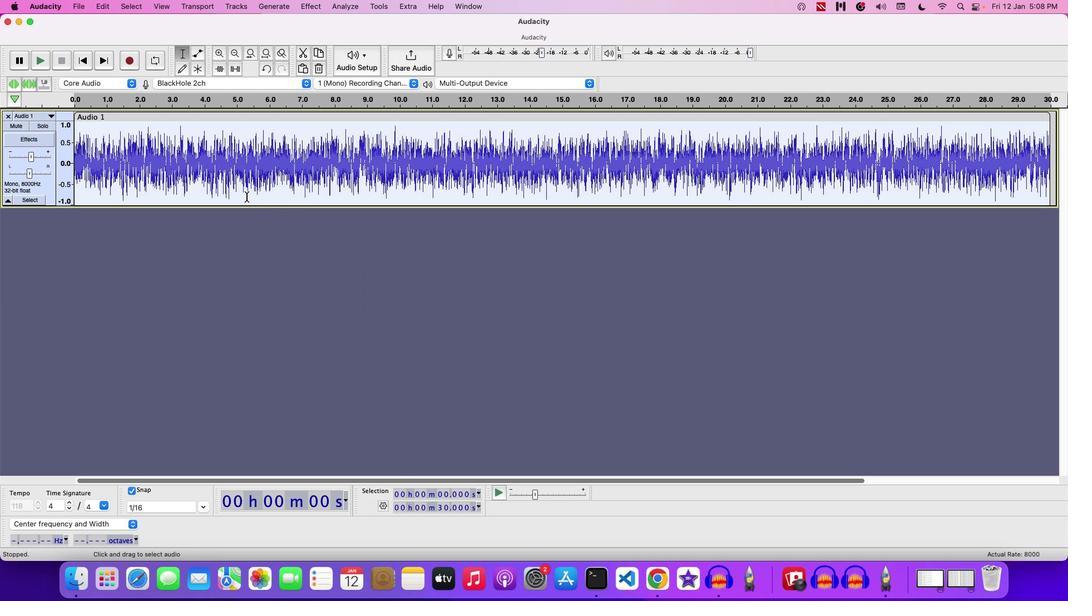 
Action: Mouse moved to (163, 159)
Screenshot: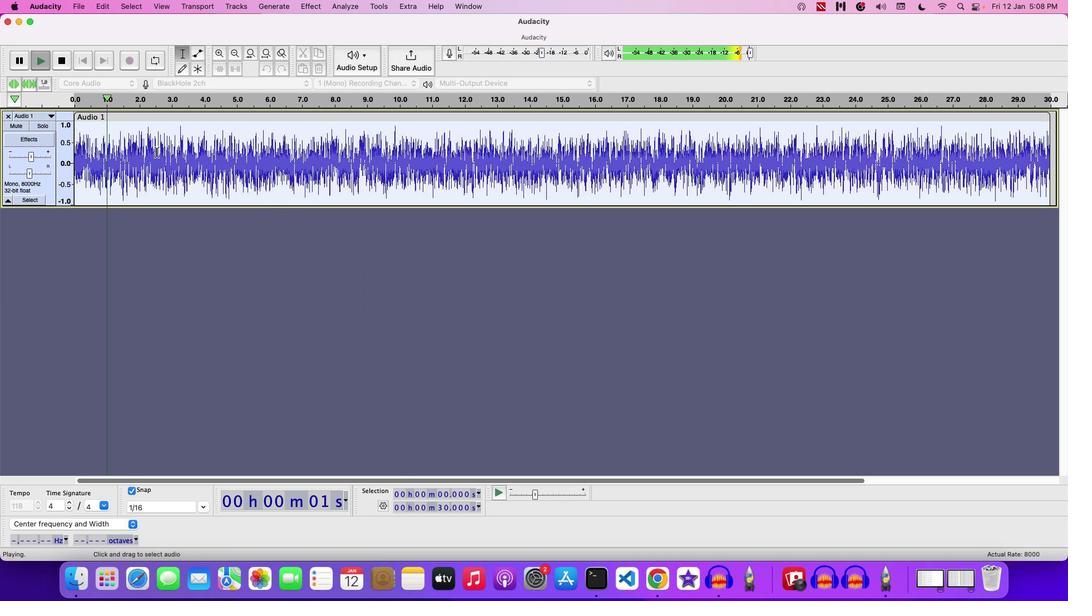
Action: Mouse pressed left at (163, 159)
Screenshot: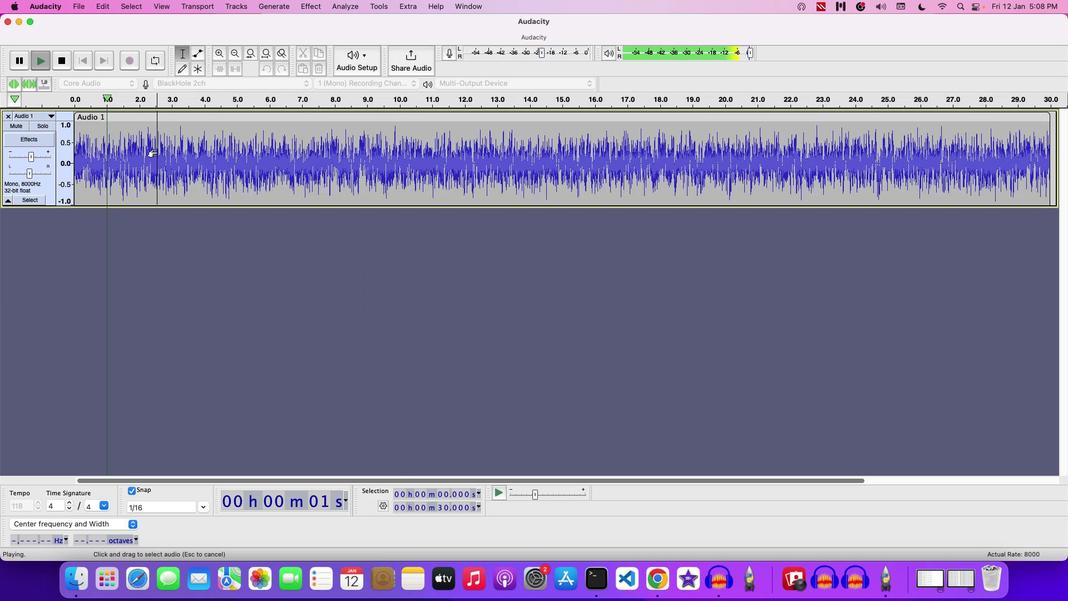 
Action: Mouse pressed left at (163, 159)
Screenshot: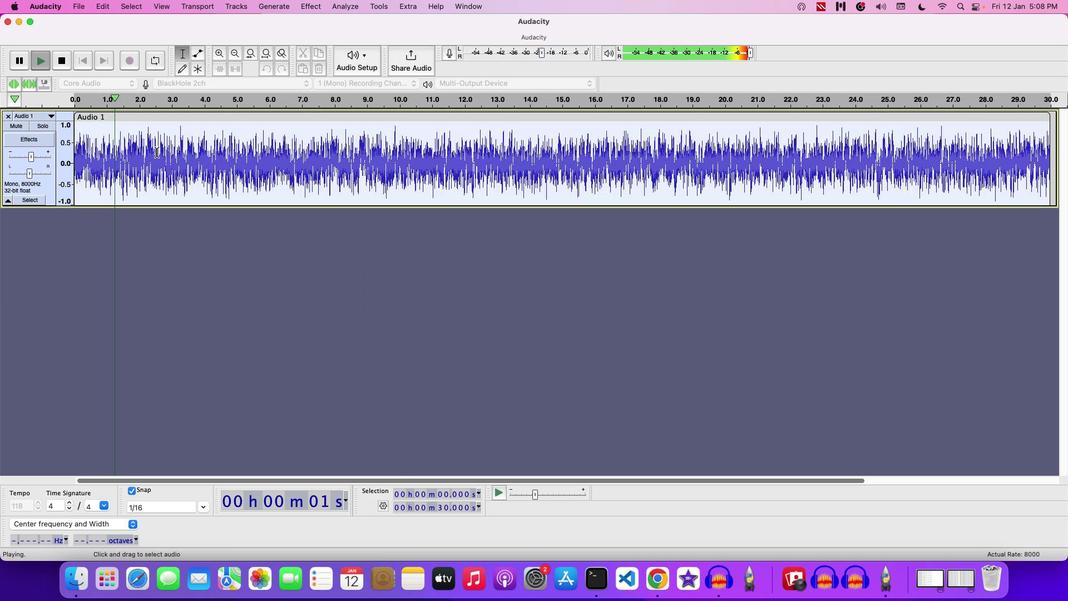 
Action: Mouse moved to (421, 133)
Screenshot: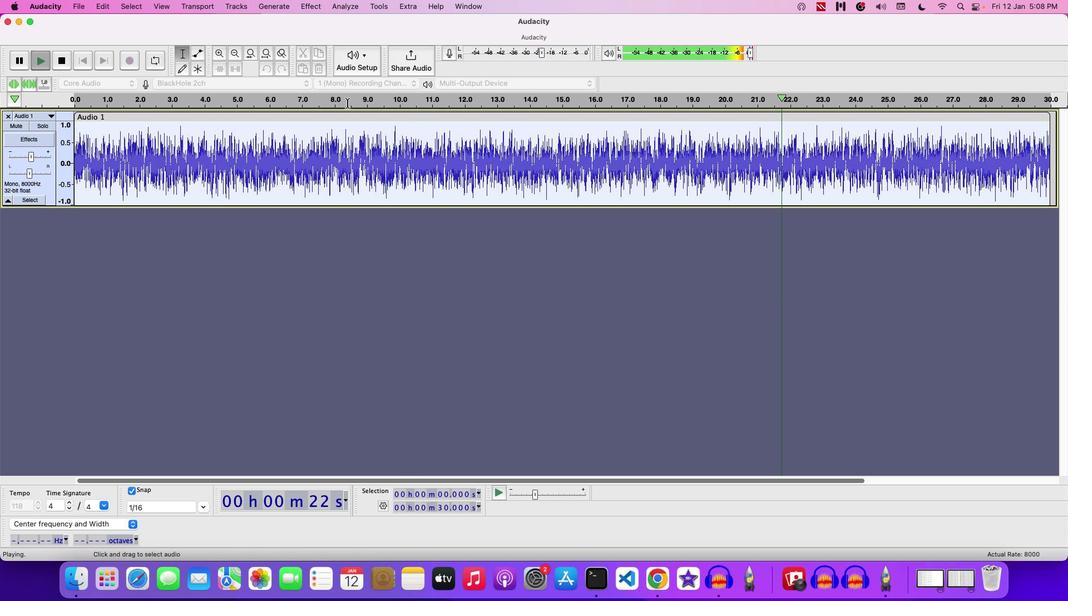 
Action: Key pressed Key.space
Screenshot: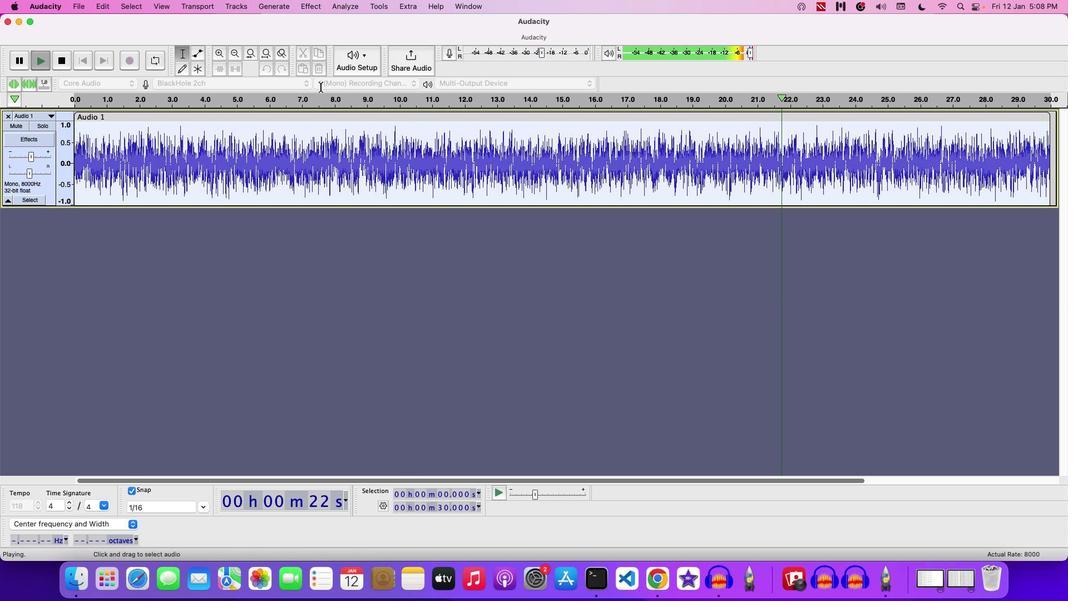 
Action: Mouse moved to (82, 10)
Screenshot: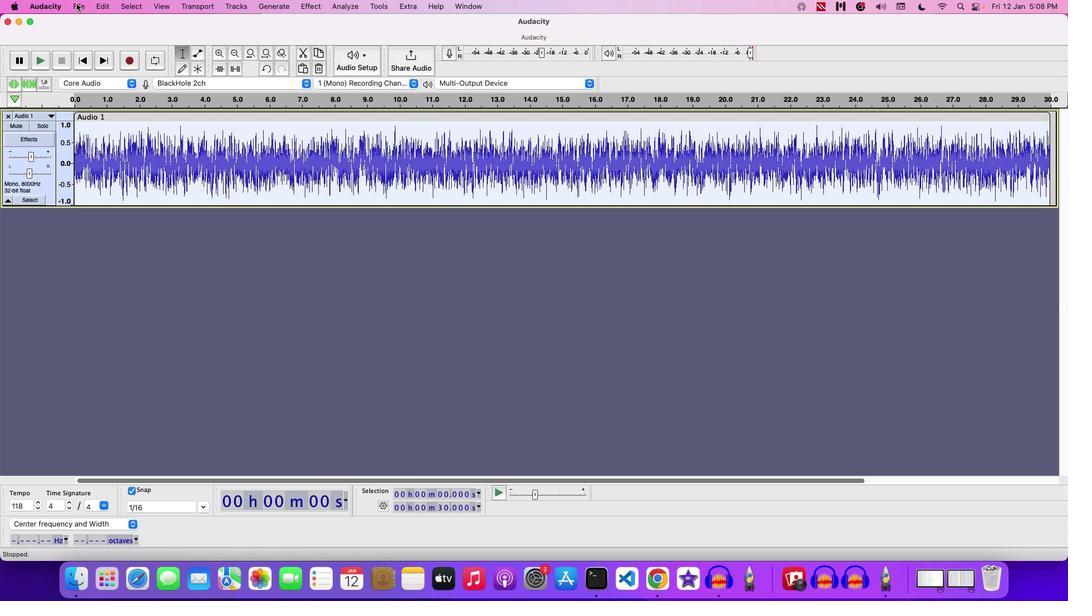 
Action: Mouse pressed left at (82, 10)
Screenshot: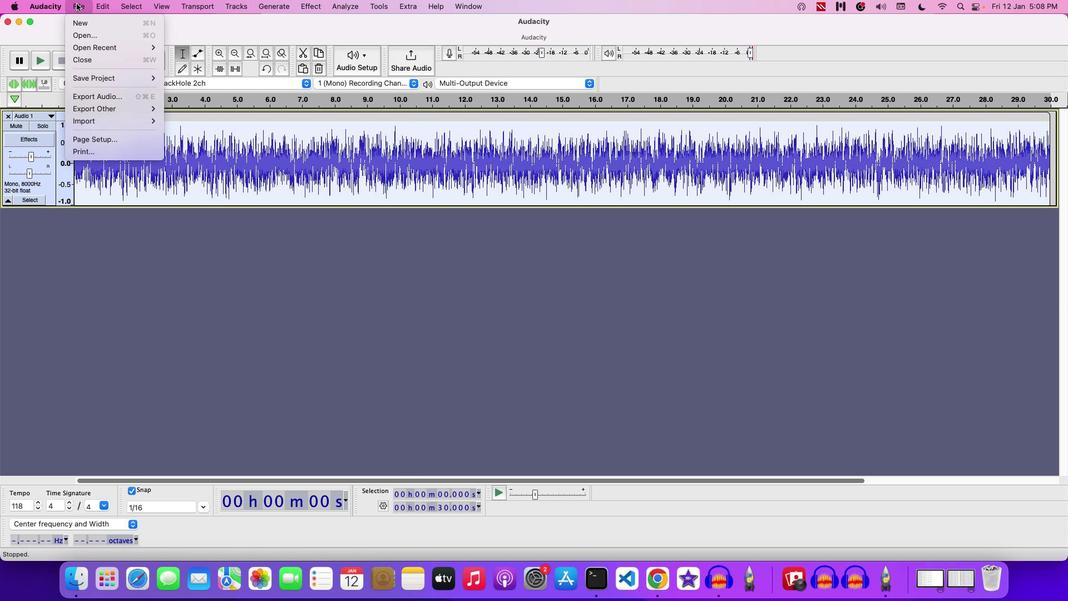 
Action: Mouse moved to (115, 83)
Screenshot: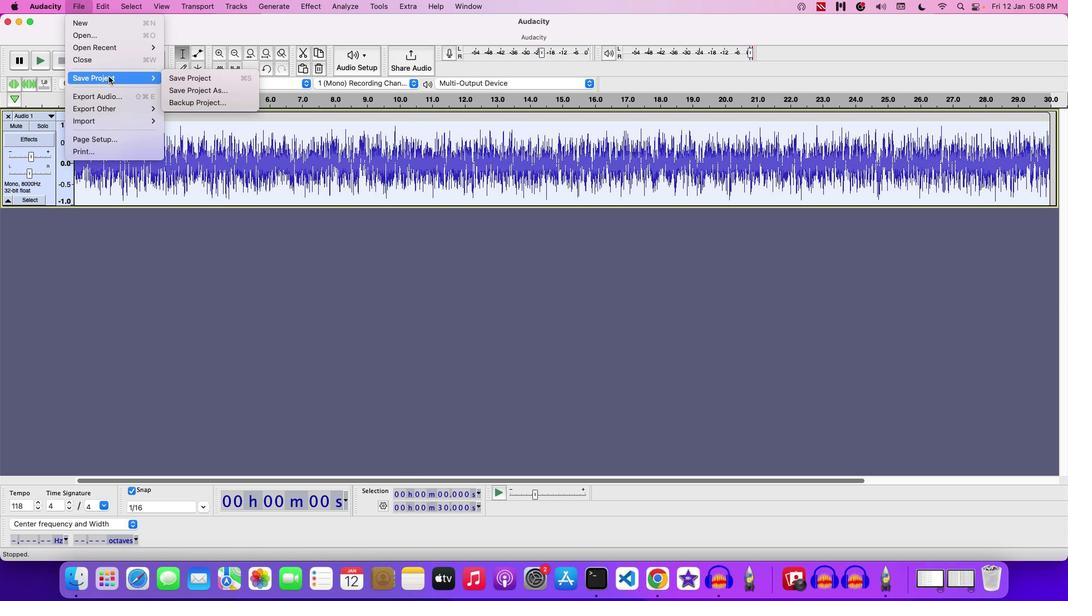 
Action: Mouse pressed left at (115, 83)
Screenshot: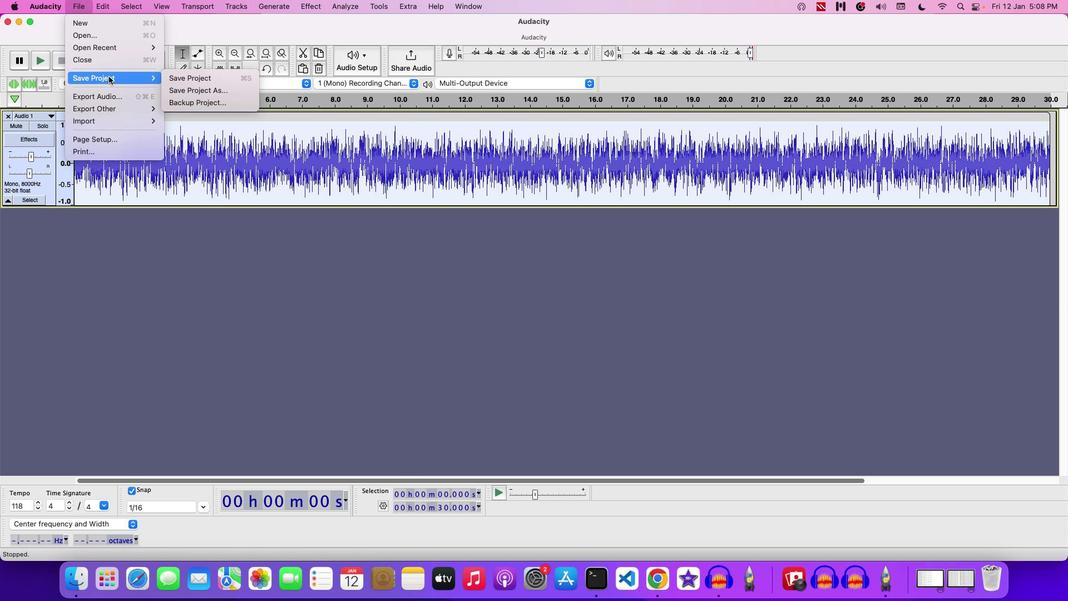 
Action: Mouse moved to (213, 85)
Screenshot: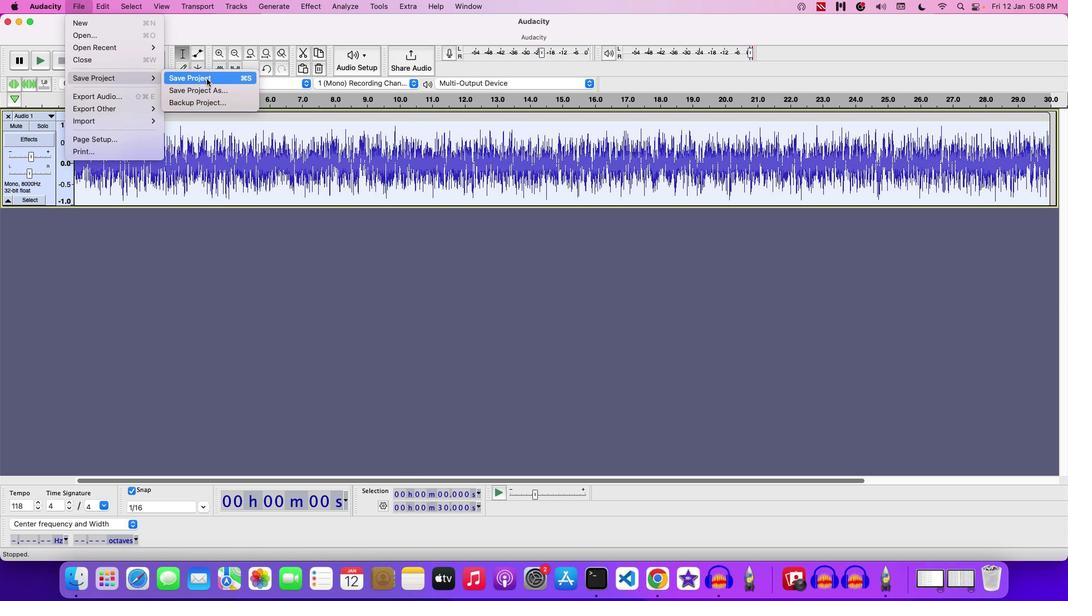 
Action: Mouse pressed left at (213, 85)
Screenshot: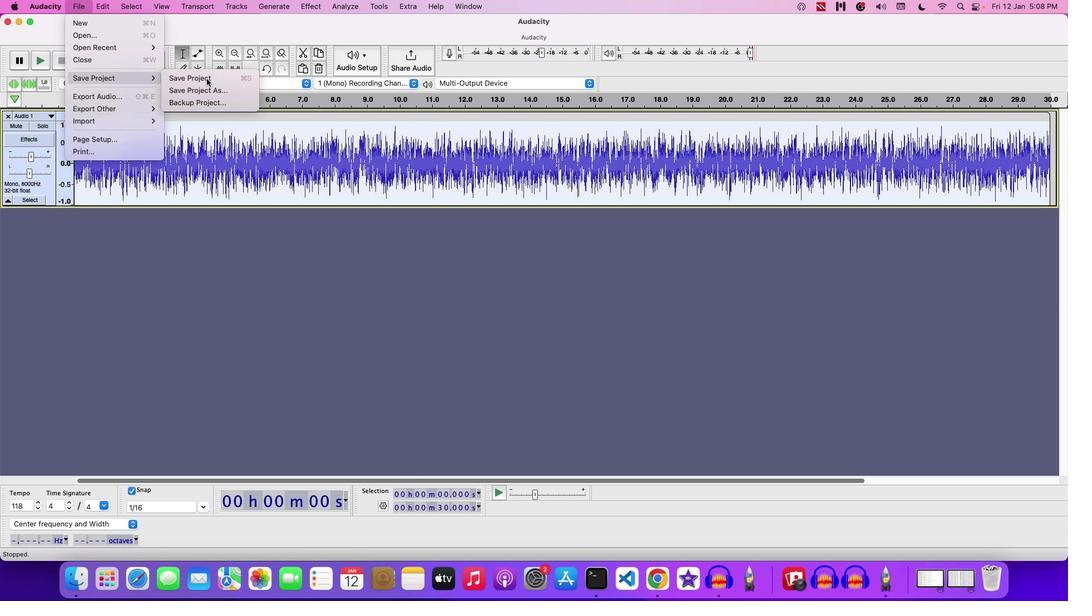 
Action: Mouse moved to (365, 100)
Screenshot: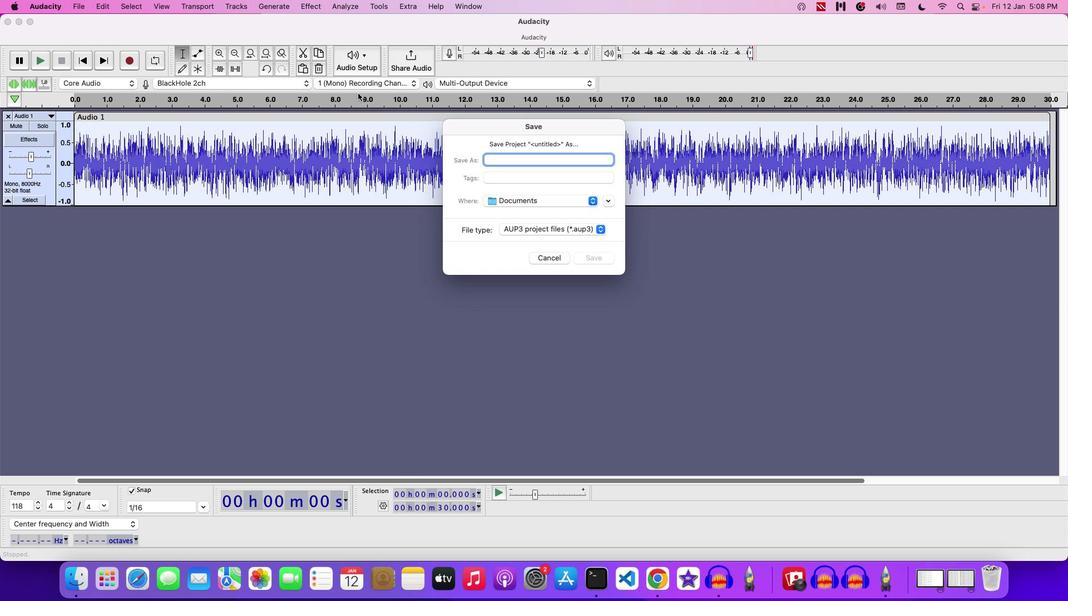 
Action: Key pressed 'U''S''I''N''G'Key.space'R''E''V''E''R''B'Key.space'E''F''F''E''C''T'Key.space'T''O'Key.space'S''I''M''U''L''A''T''E'Key.space'D''I''S''T''A''N''T'Key.space'S''P''A''C''E''S''H''I''P'Key.space'E''N''G''I''N''E'Key.space
Screenshot: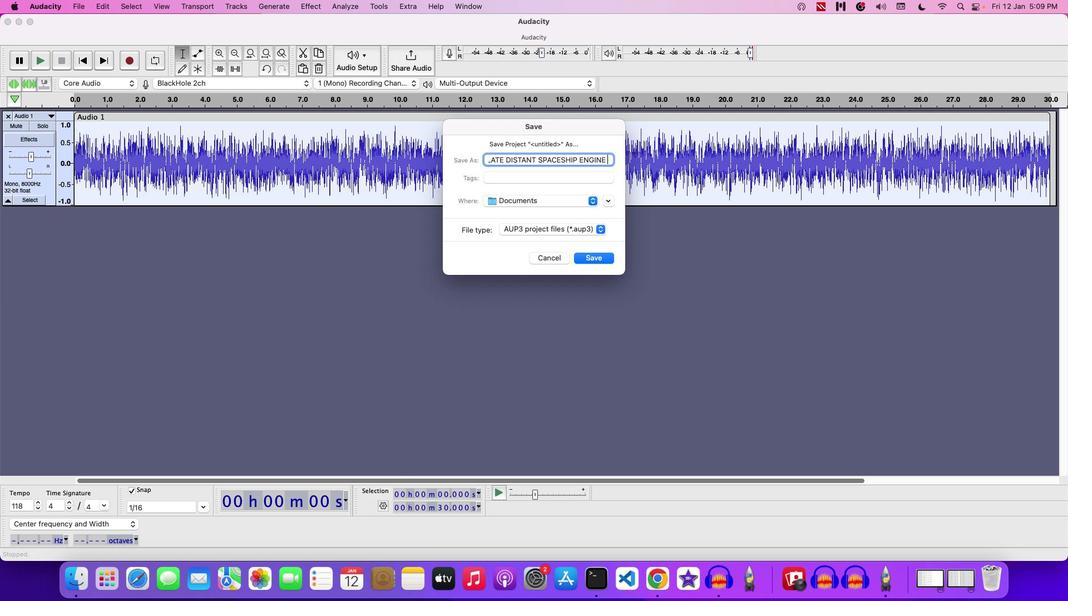 
Action: Mouse moved to (598, 262)
Screenshot: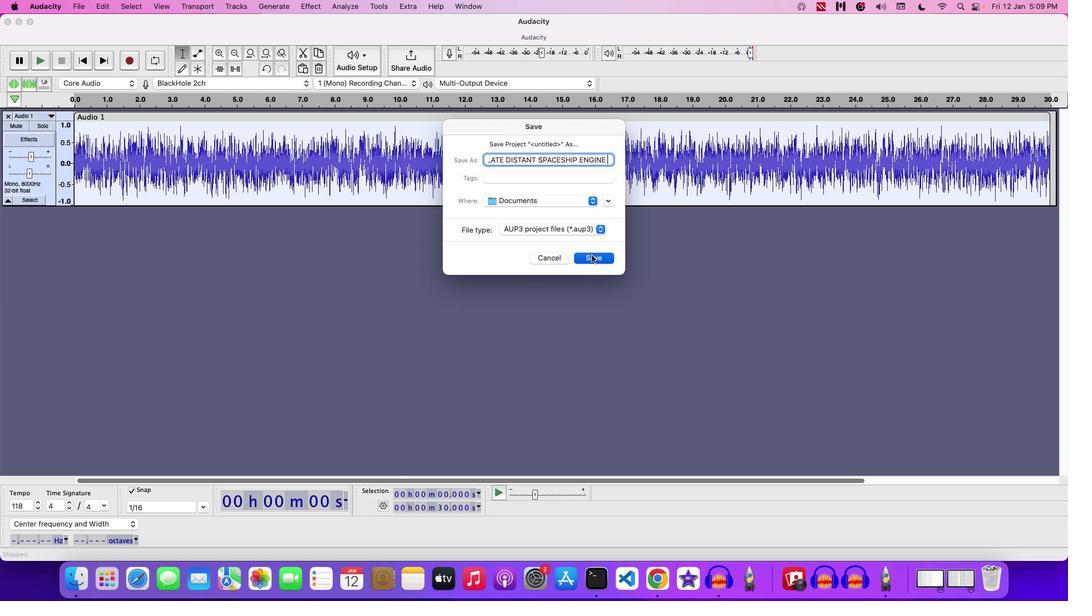 
Action: Mouse pressed left at (598, 262)
Screenshot: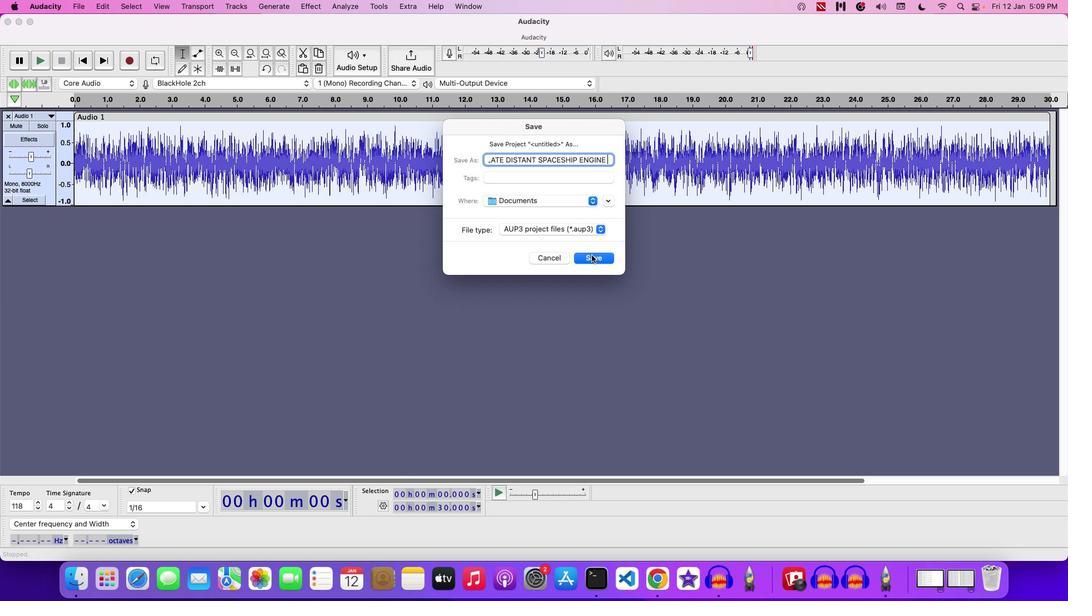 
Action: Mouse moved to (598, 262)
Screenshot: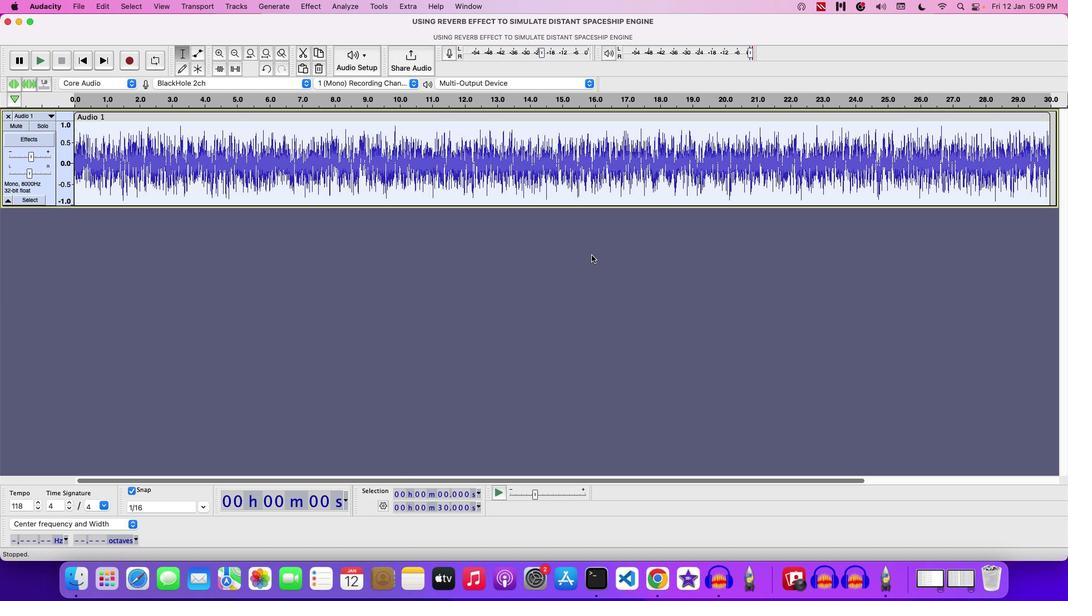 
